 Task: In the sheet Budget Analysis ToolFont size of heading  18 Font style of dataoswald 'Font size of data '9 Alignment of headline & dataAlign center.   Fill color in heading, Red Font color of dataIn the sheet   Powerhouse Sales   book
Action: Mouse pressed left at (132, 698)
Screenshot: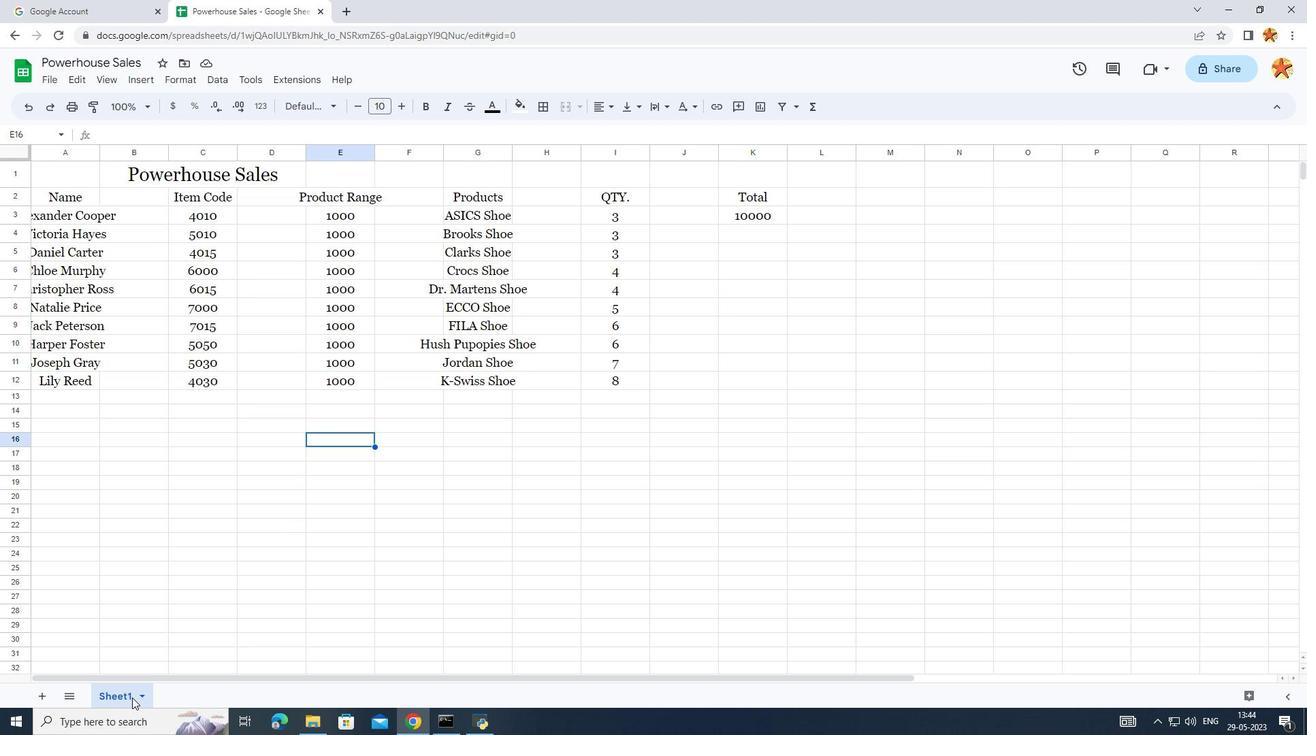 
Action: Mouse pressed left at (132, 698)
Screenshot: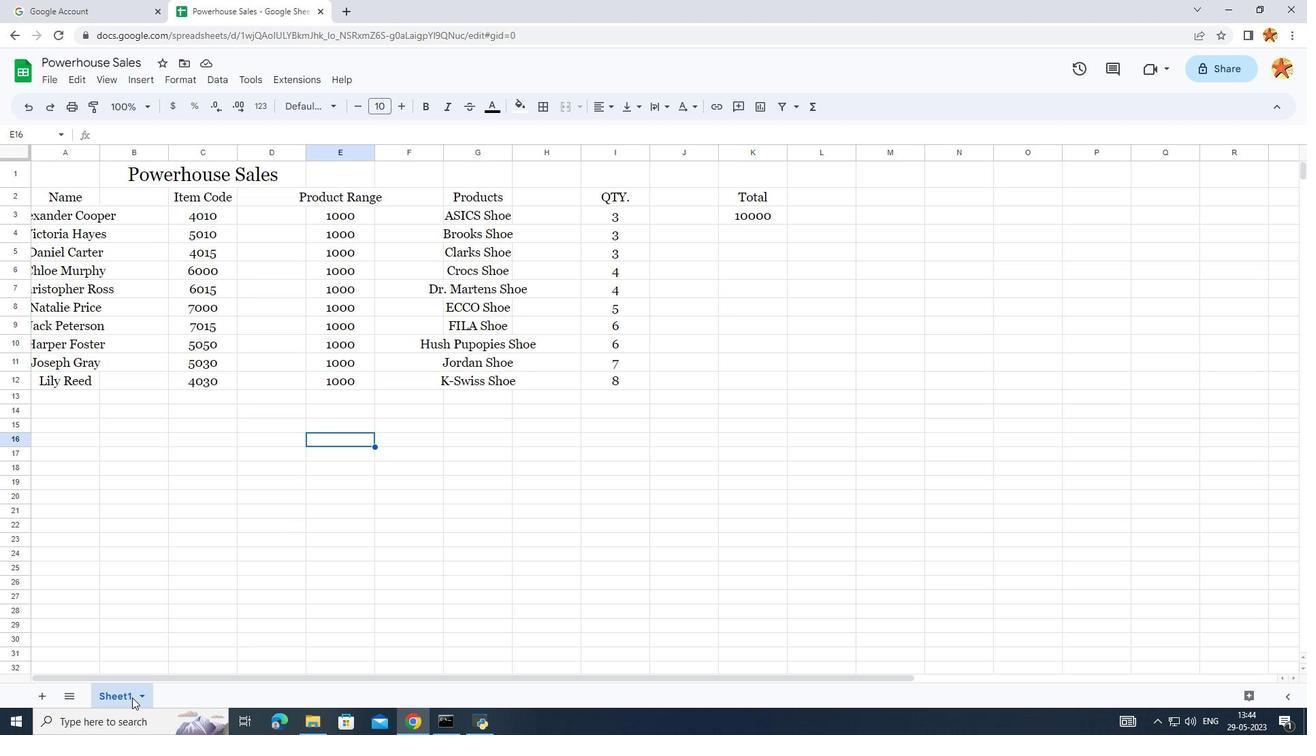 
Action: Mouse pressed left at (132, 698)
Screenshot: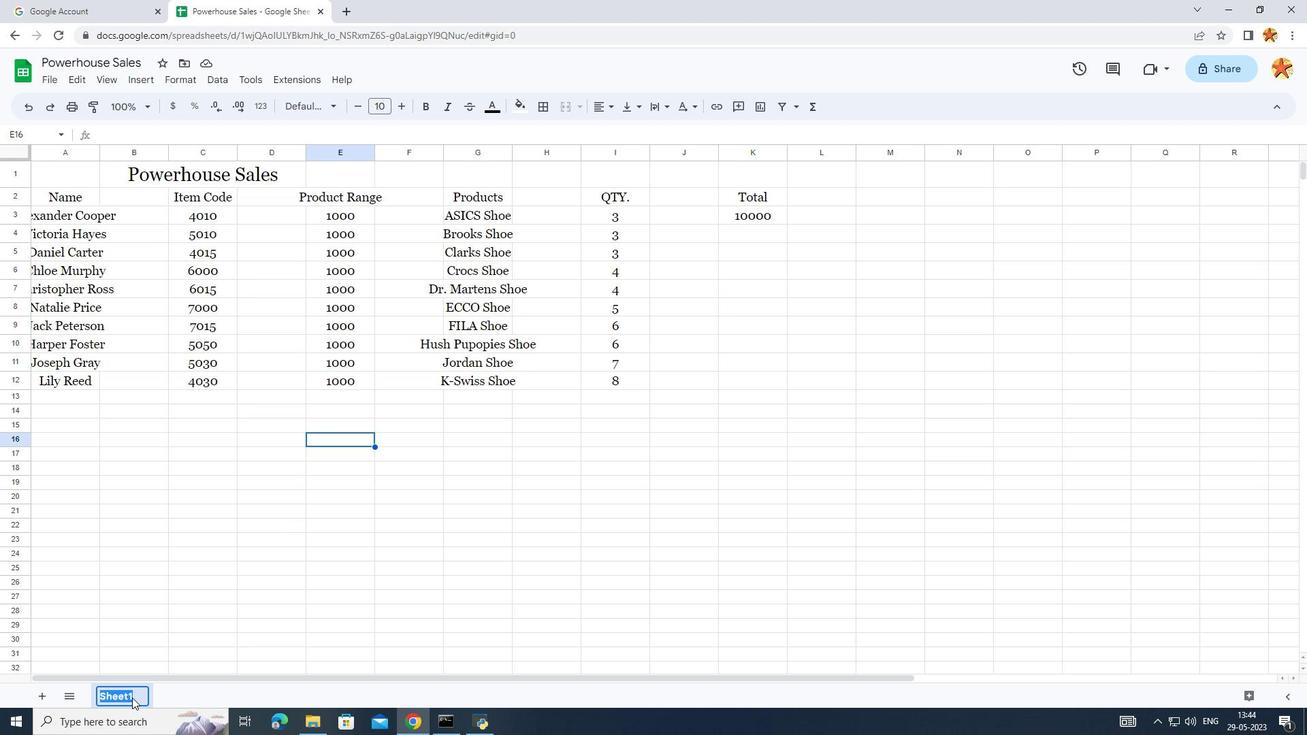 
Action: Mouse pressed left at (132, 698)
Screenshot: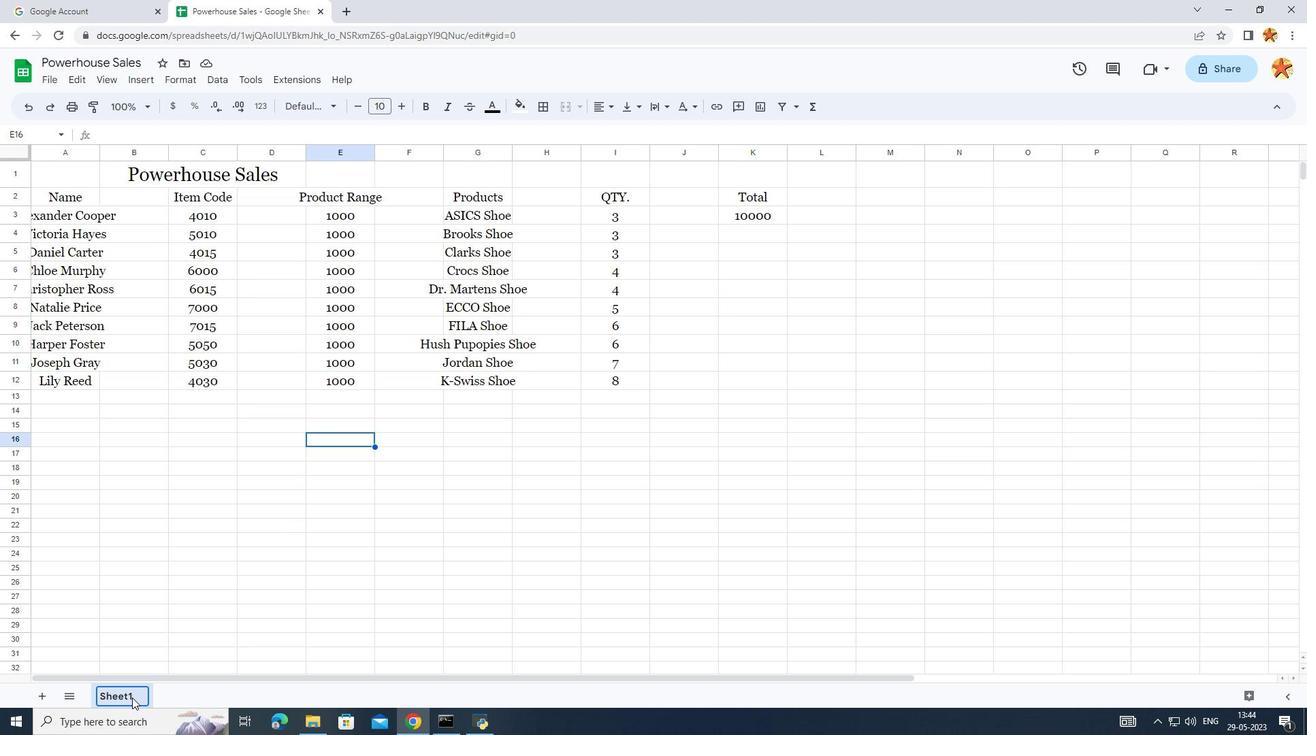 
Action: Mouse moved to (91, 696)
Screenshot: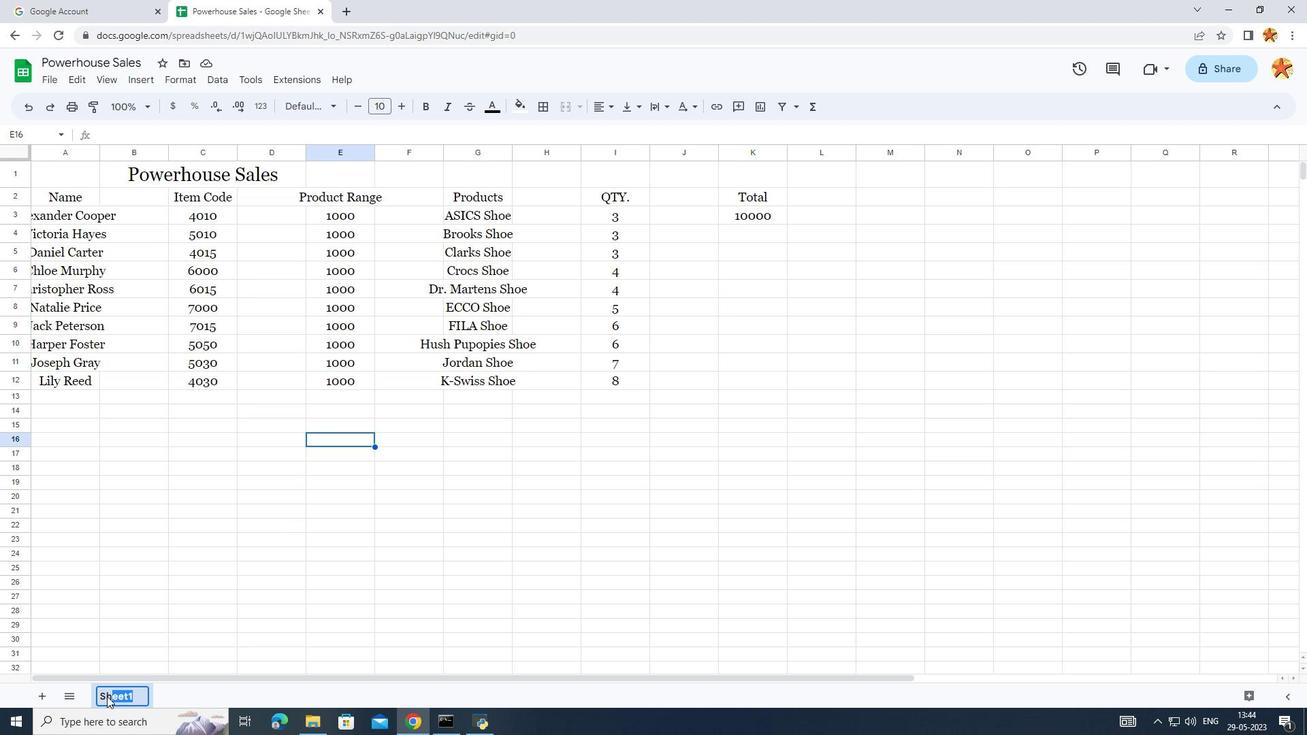 
Action: Key pressed <Key.caps_lock>B<Key.caps_lock>usiness<Key.space><Key.caps_lock>A<Key.caps_lock>naslu=<Key.backspace><Key.backspace><Key.backspace><Key.backspace>lysis<Key.space><Key.caps_lock>T<Key.caps_lock>ool
Screenshot: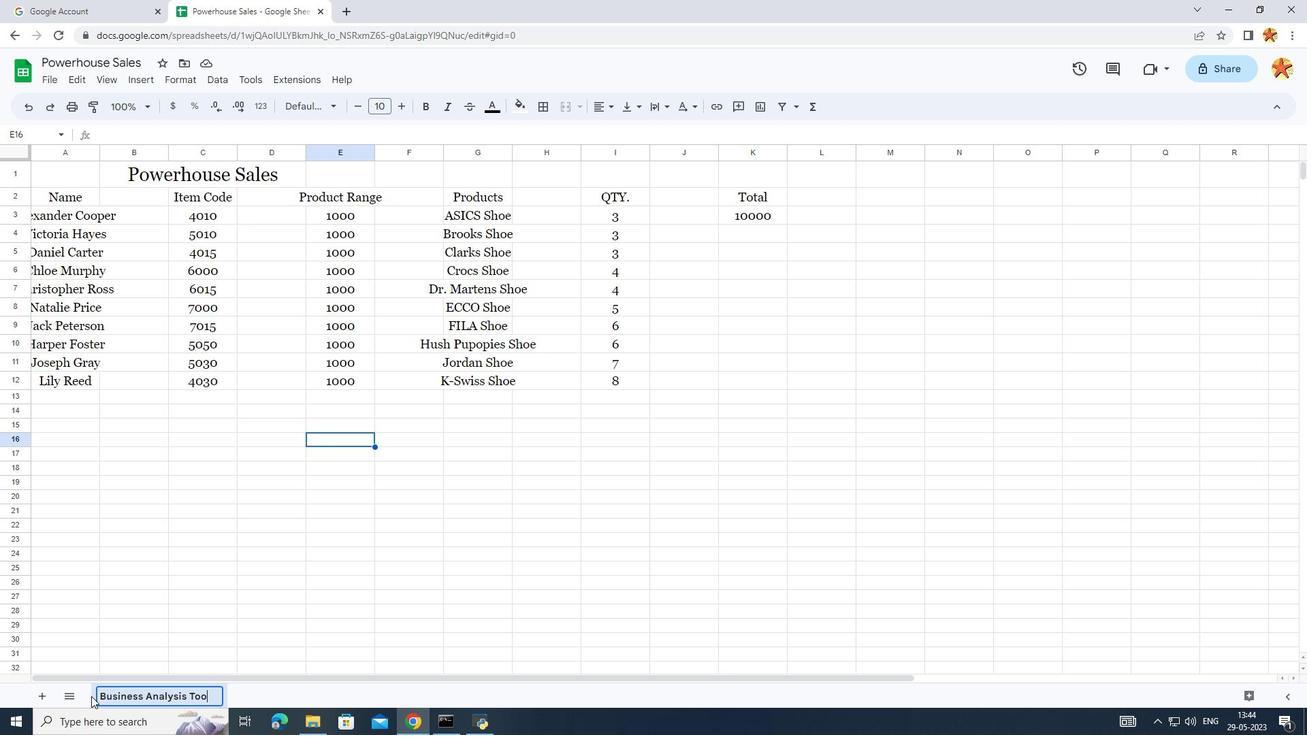 
Action: Mouse moved to (571, 735)
Screenshot: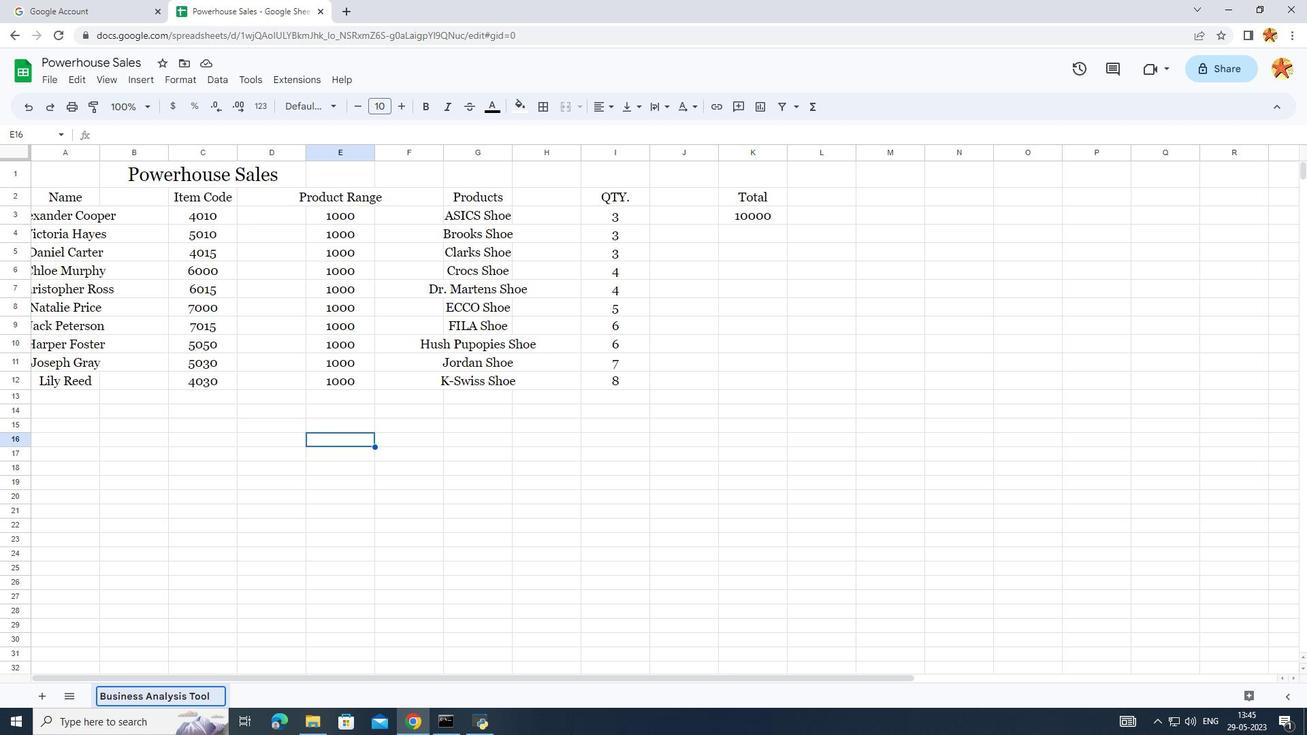 
Action: Mouse pressed left at (571, 735)
Screenshot: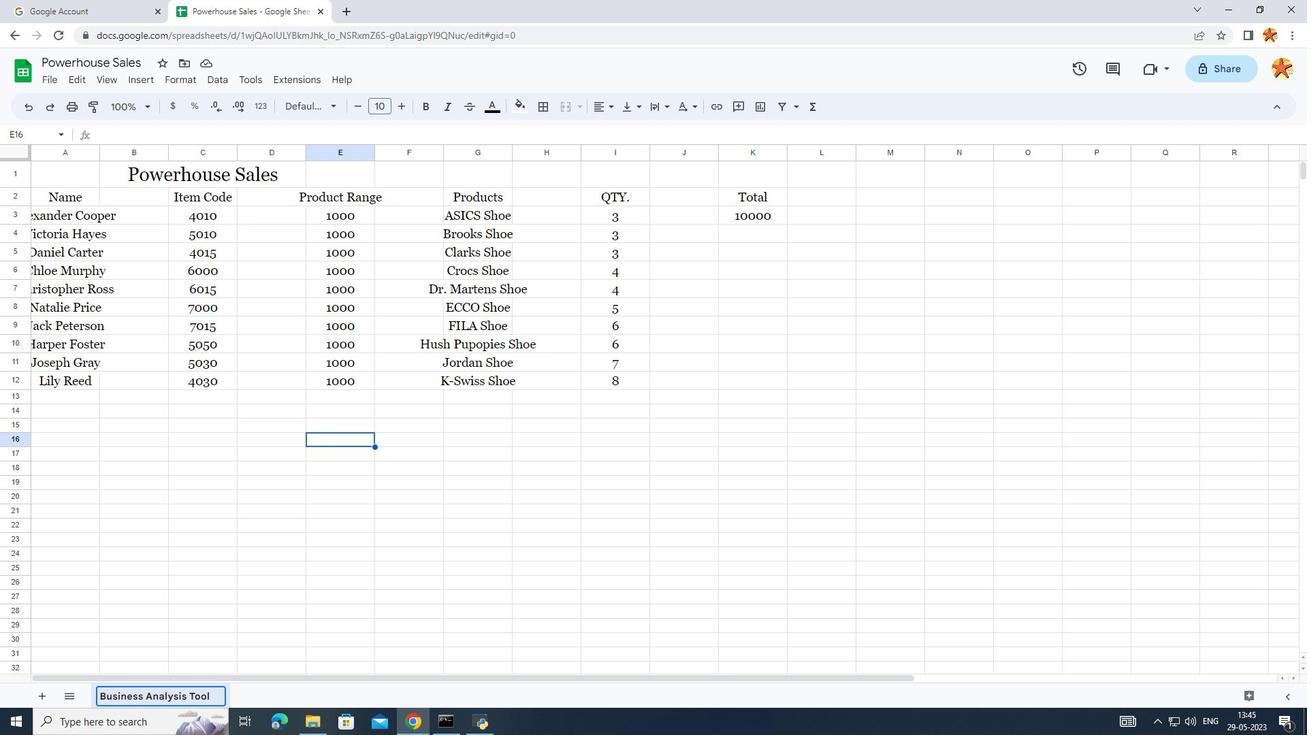 
Action: Mouse moved to (56, 195)
Screenshot: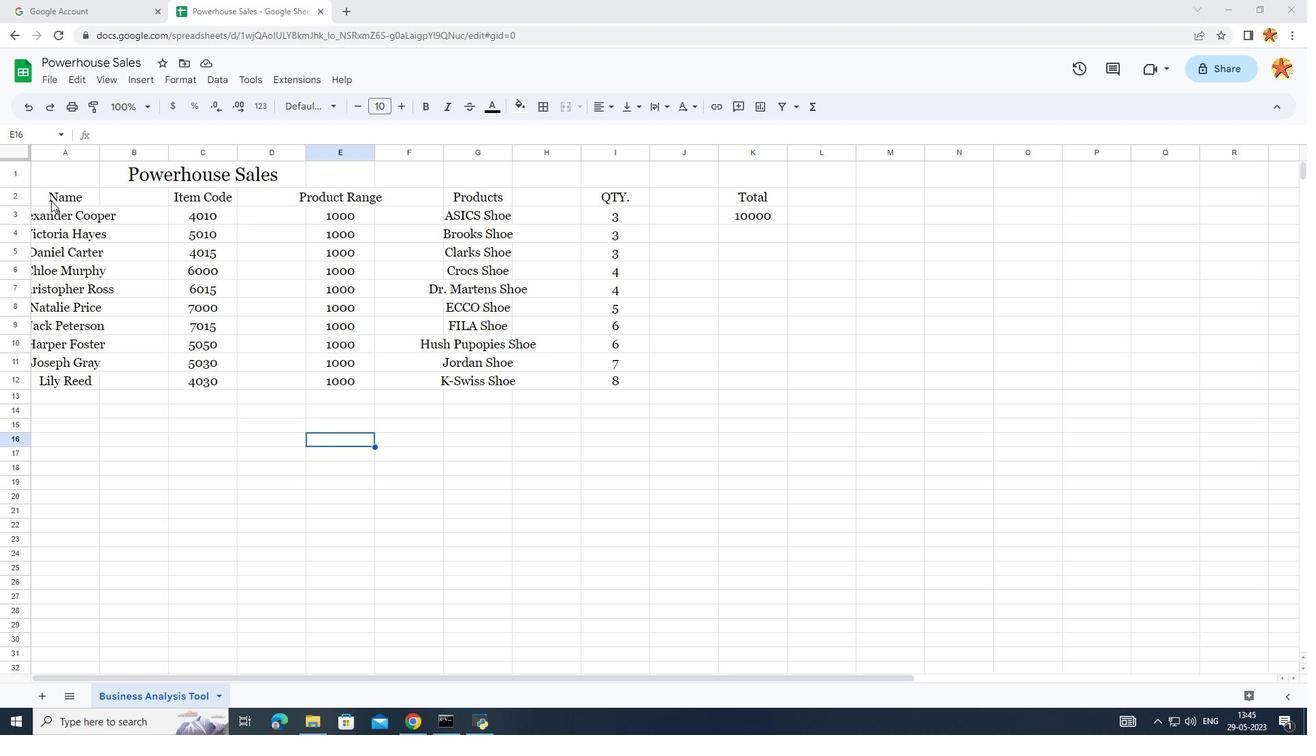 
Action: Mouse pressed left at (56, 195)
Screenshot: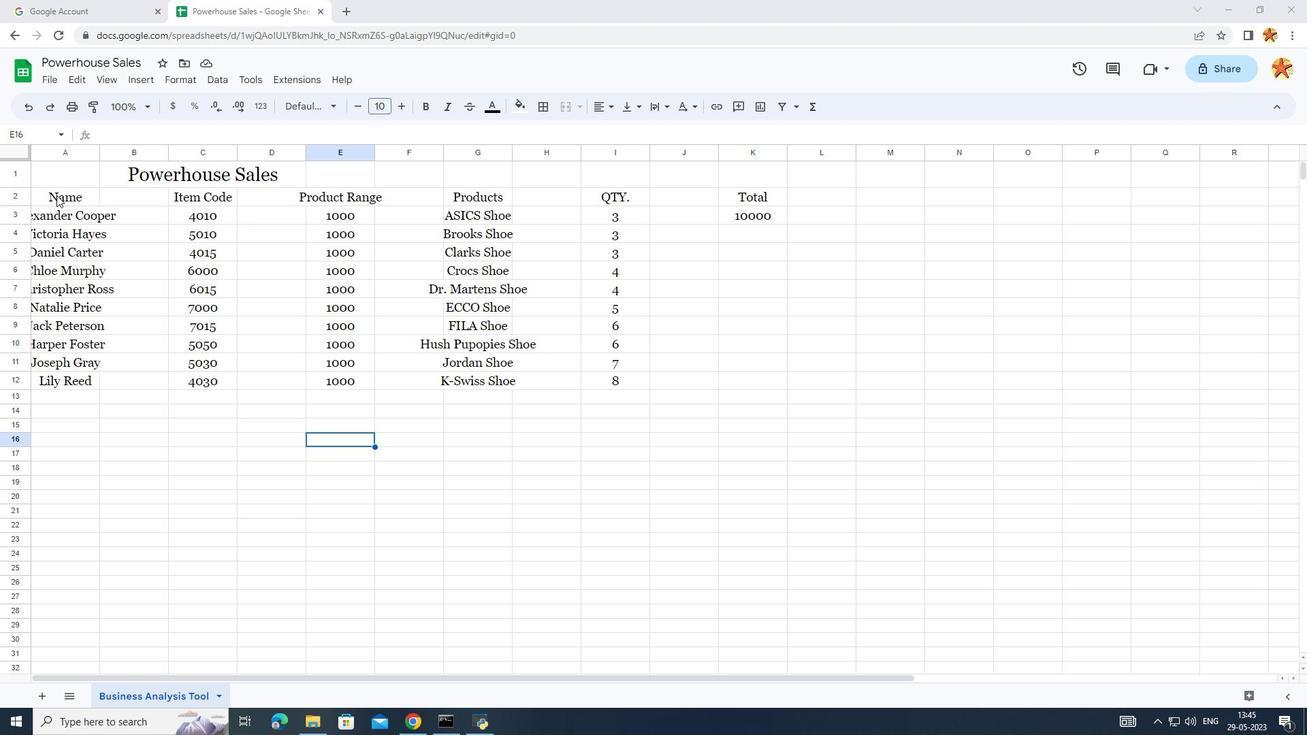 
Action: Mouse moved to (330, 110)
Screenshot: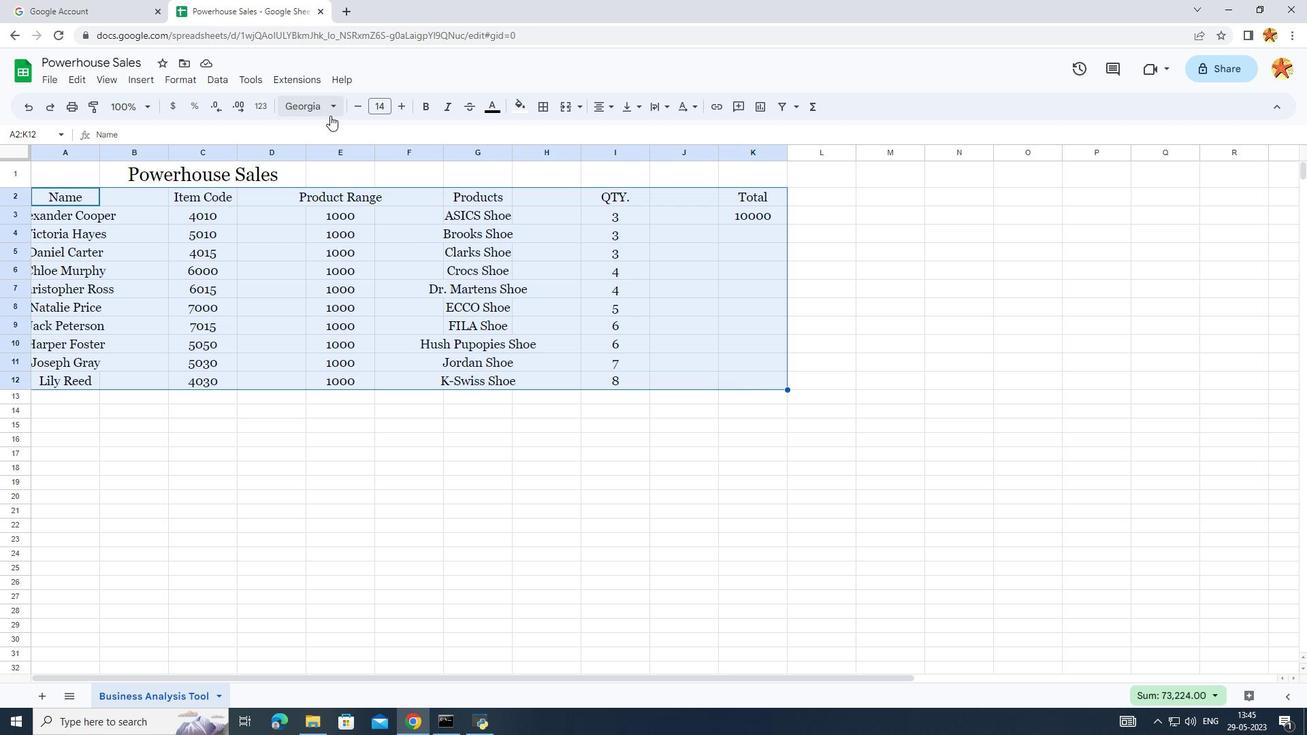 
Action: Mouse pressed left at (330, 110)
Screenshot: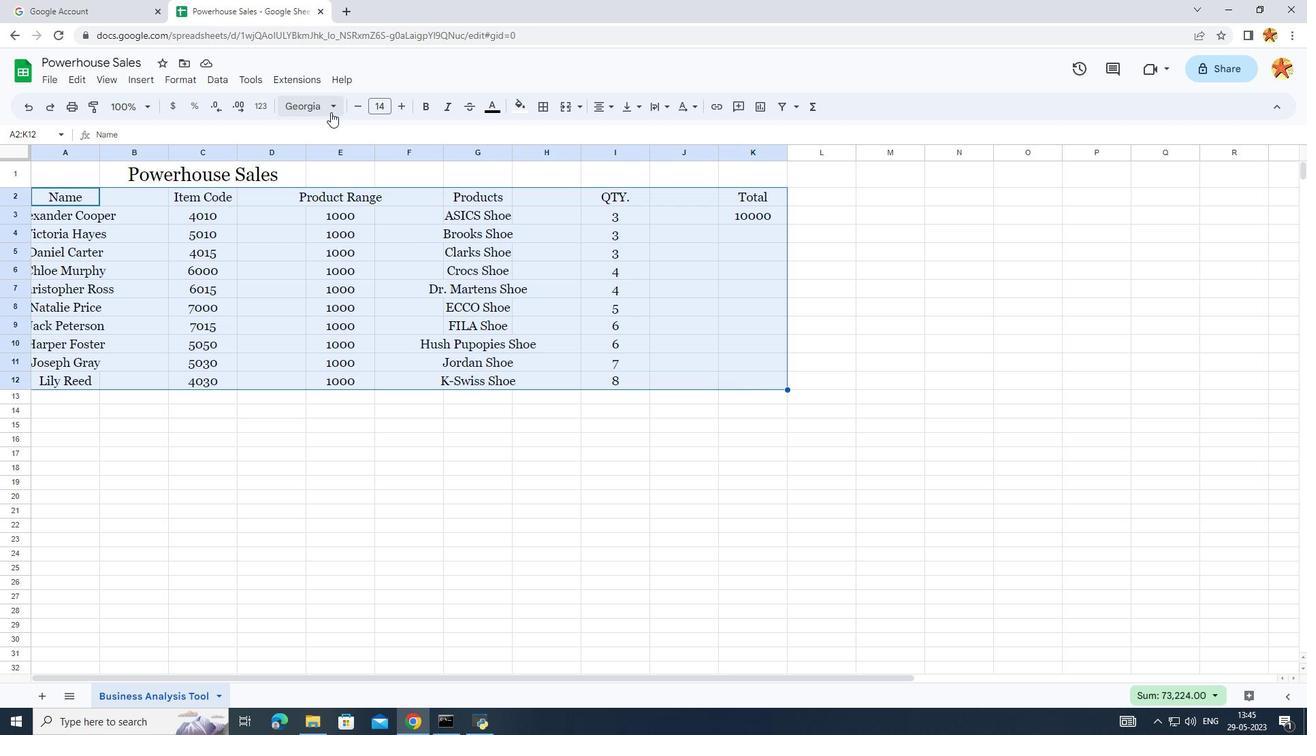
Action: Mouse moved to (316, 566)
Screenshot: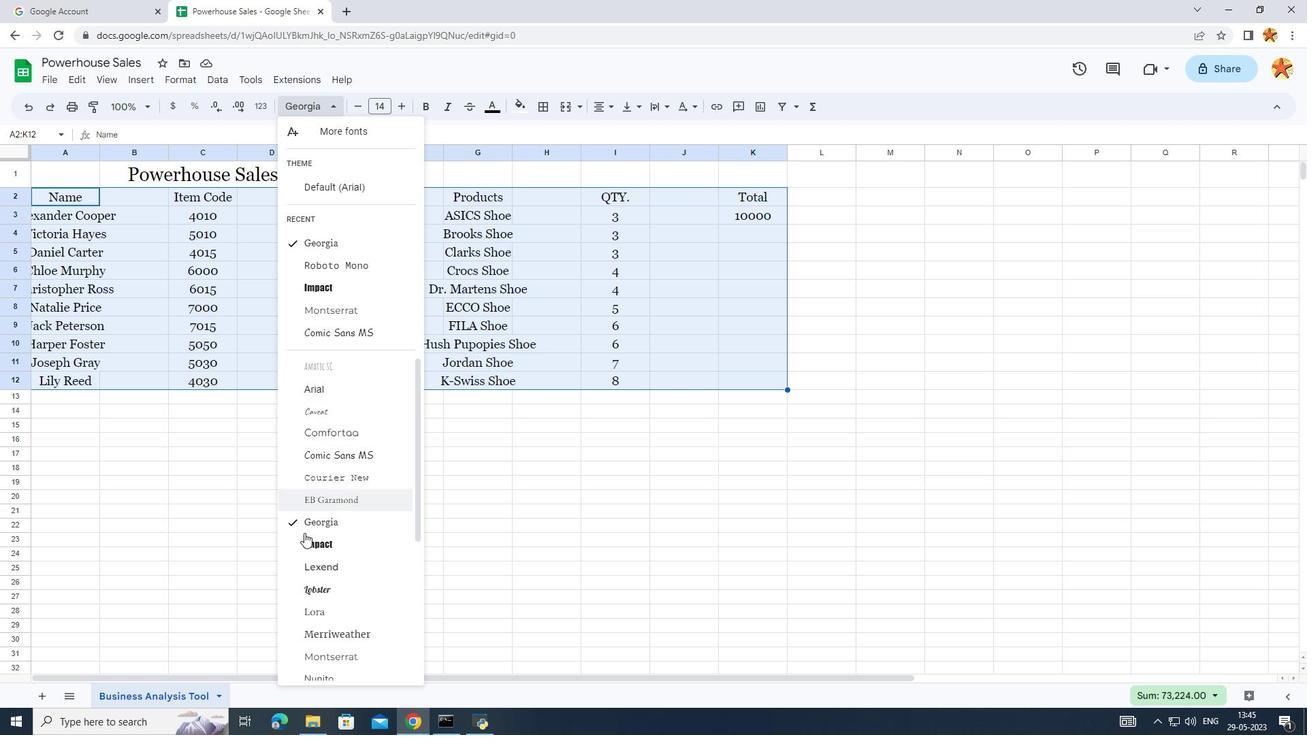 
Action: Mouse scrolled (316, 566) with delta (0, 0)
Screenshot: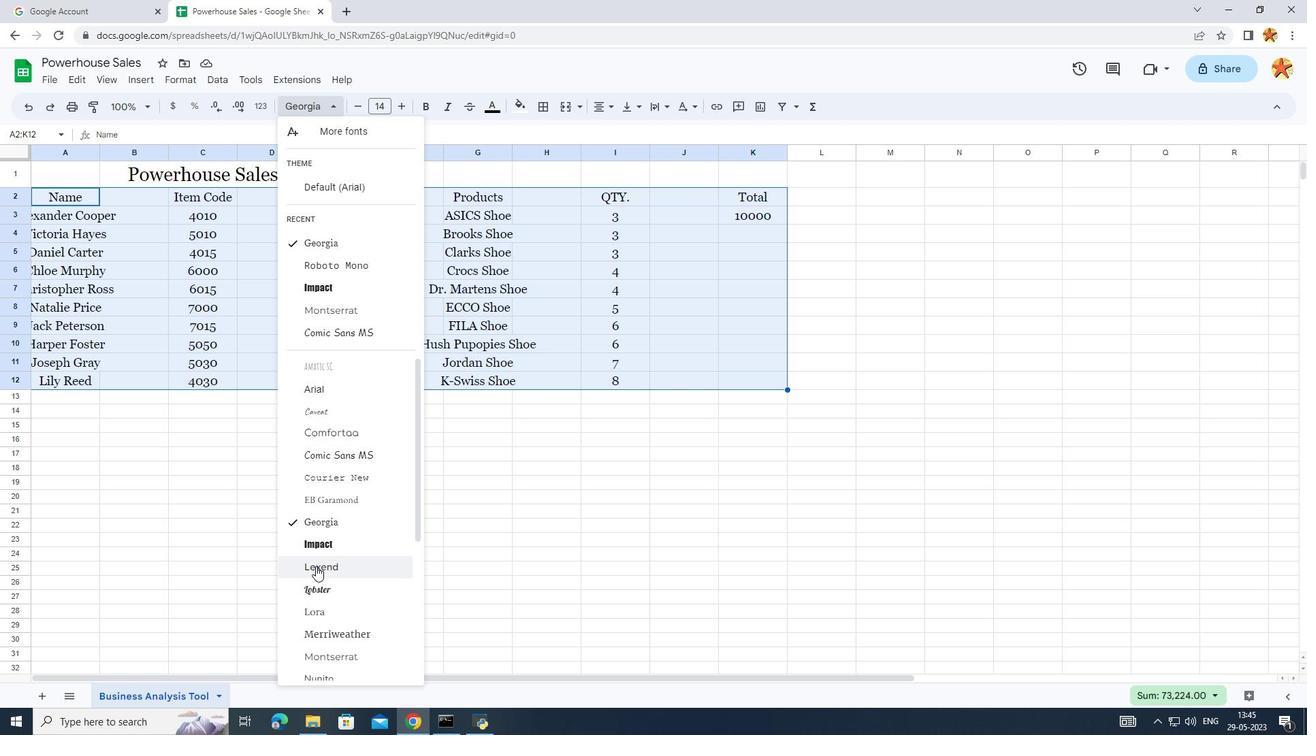 
Action: Mouse scrolled (316, 566) with delta (0, 0)
Screenshot: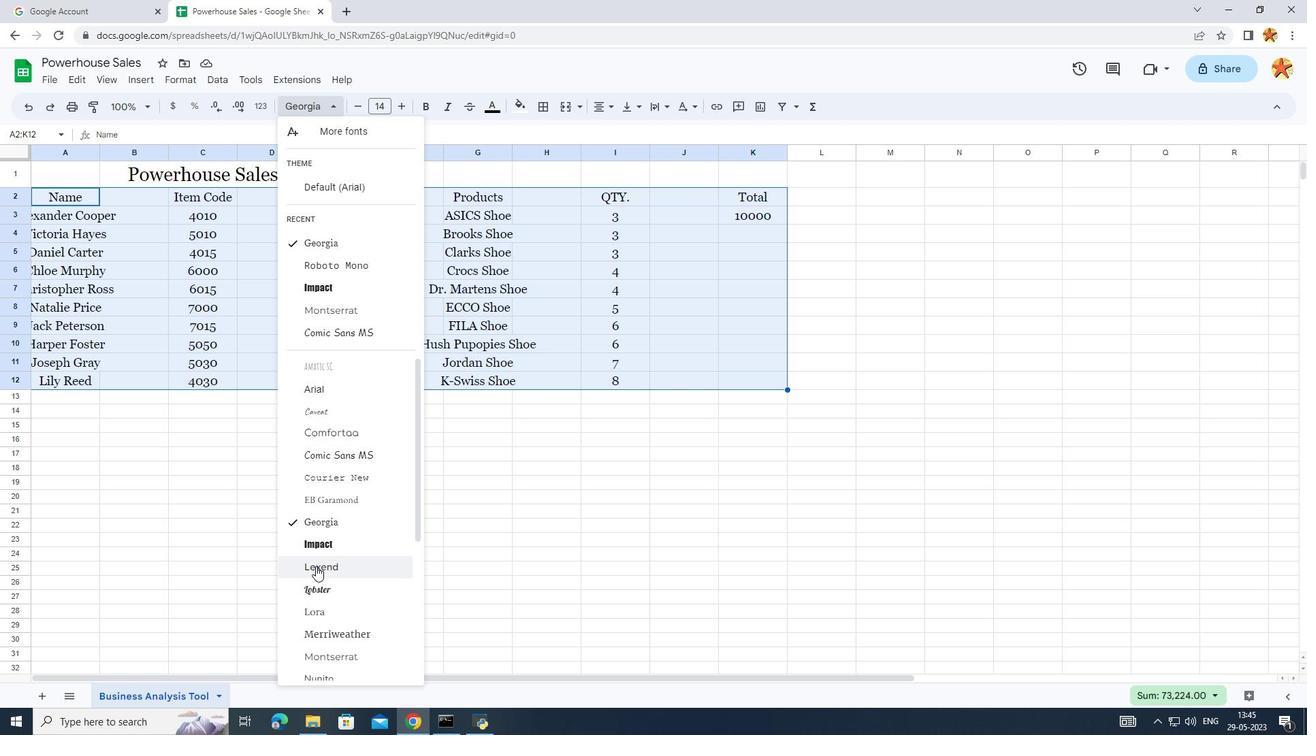 
Action: Mouse scrolled (316, 566) with delta (0, 0)
Screenshot: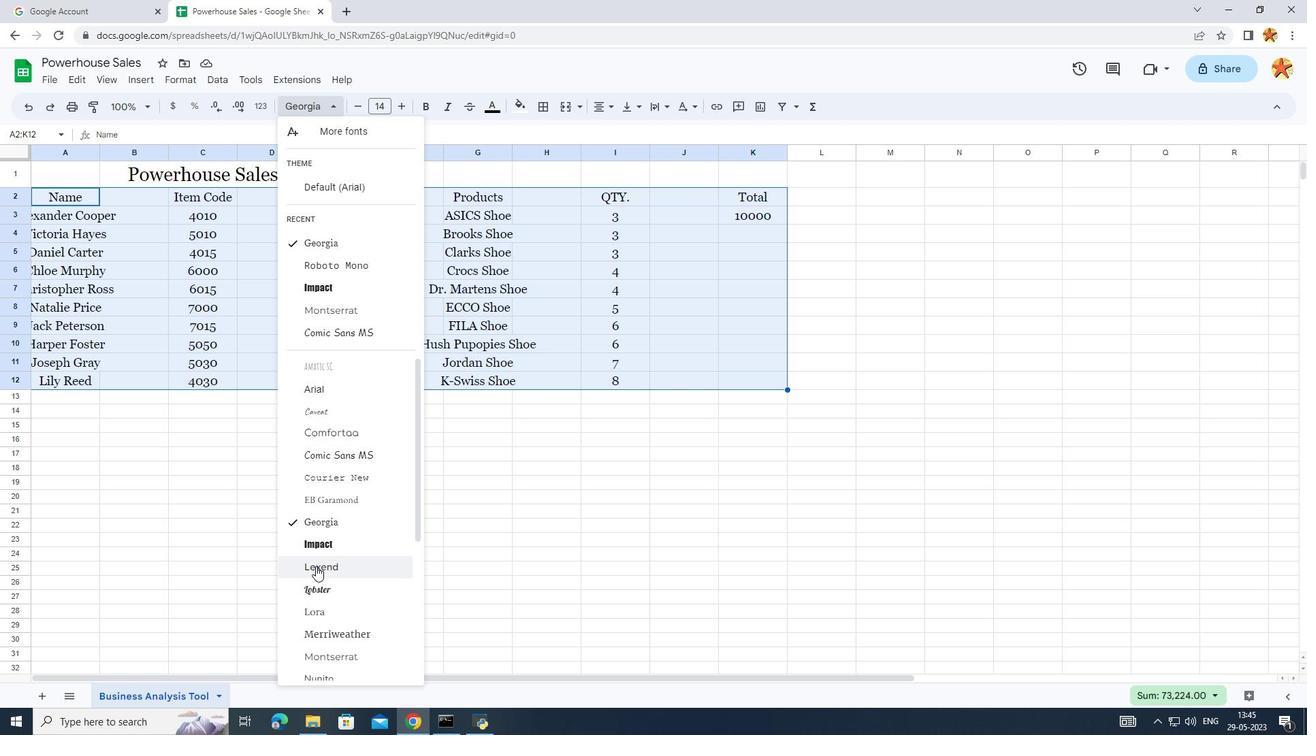 
Action: Mouse scrolled (316, 566) with delta (0, 0)
Screenshot: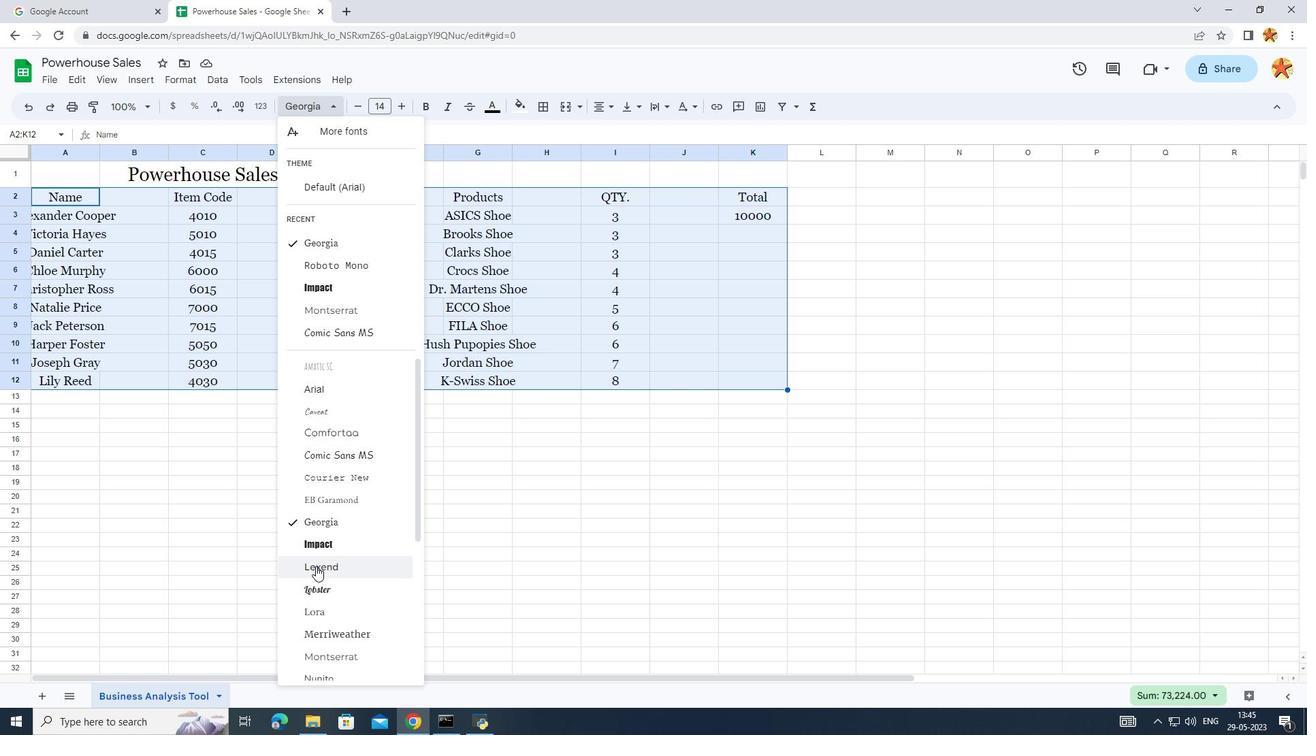 
Action: Mouse scrolled (316, 566) with delta (0, 0)
Screenshot: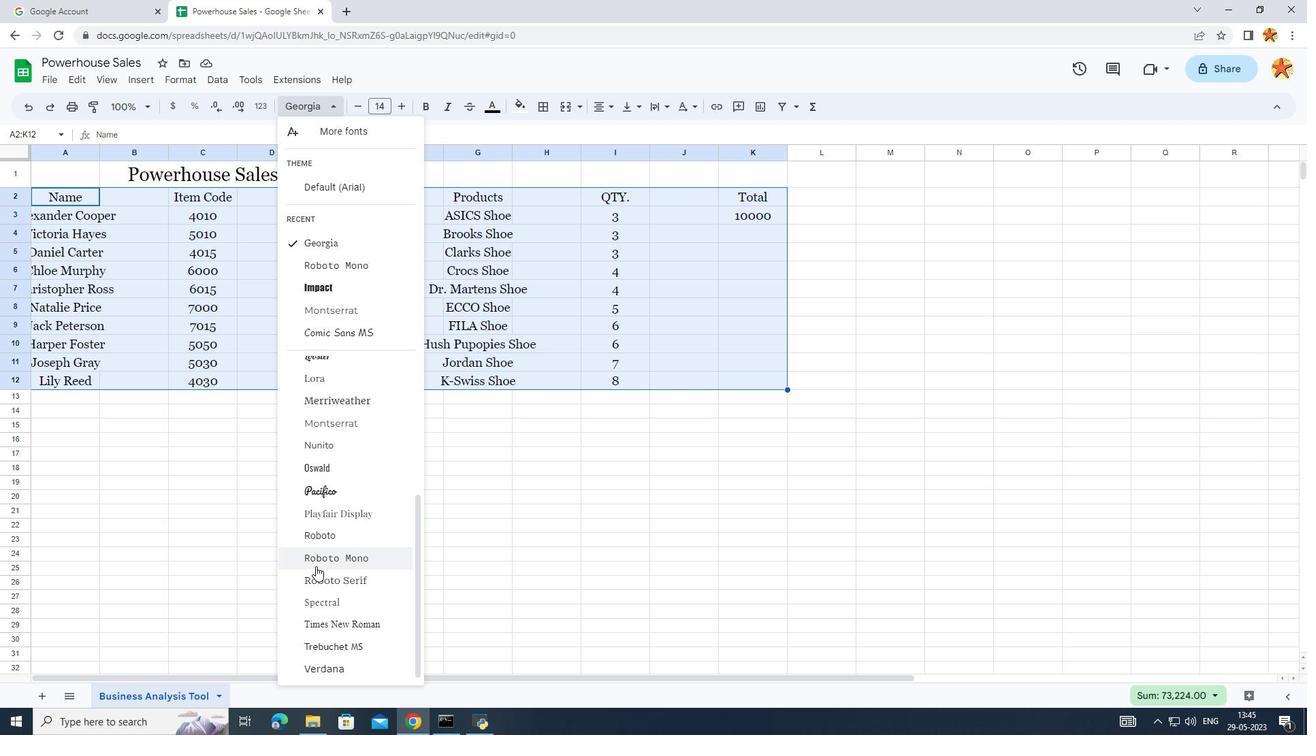 
Action: Mouse scrolled (316, 566) with delta (0, 0)
Screenshot: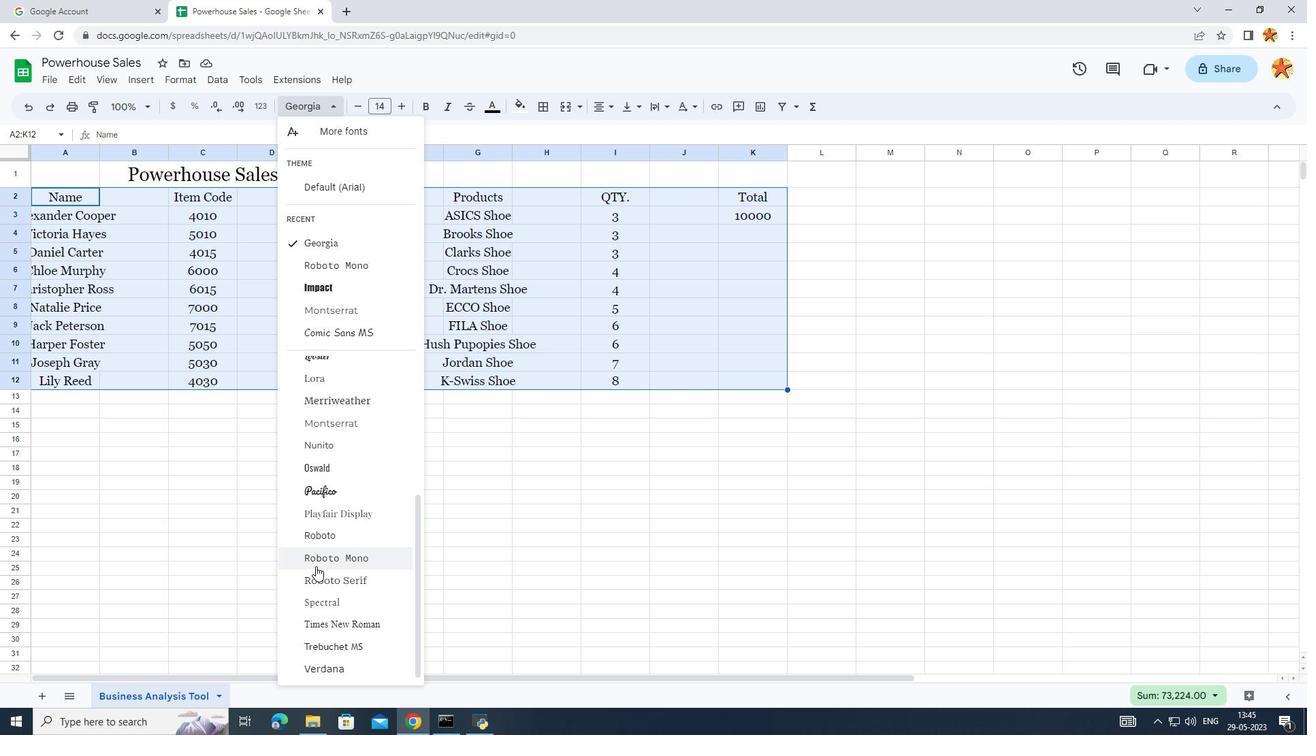 
Action: Mouse scrolled (316, 566) with delta (0, 0)
Screenshot: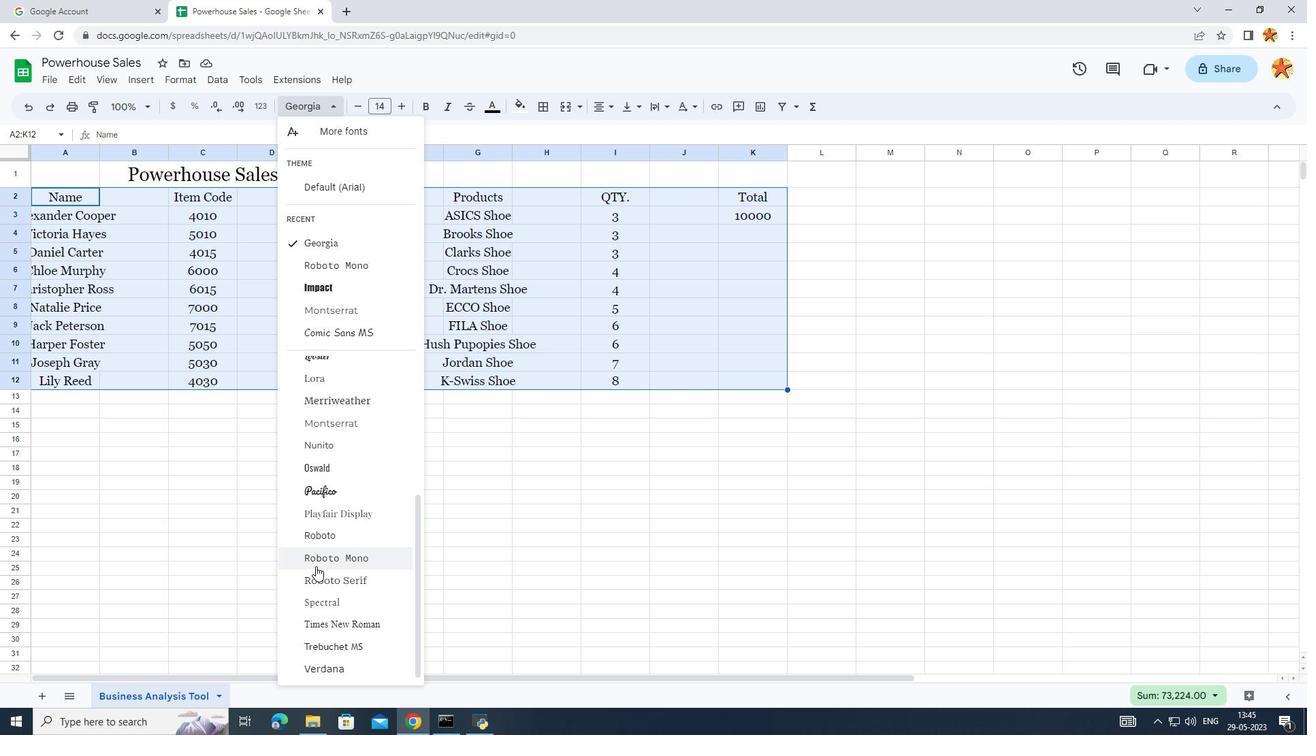 
Action: Mouse scrolled (316, 567) with delta (0, 0)
Screenshot: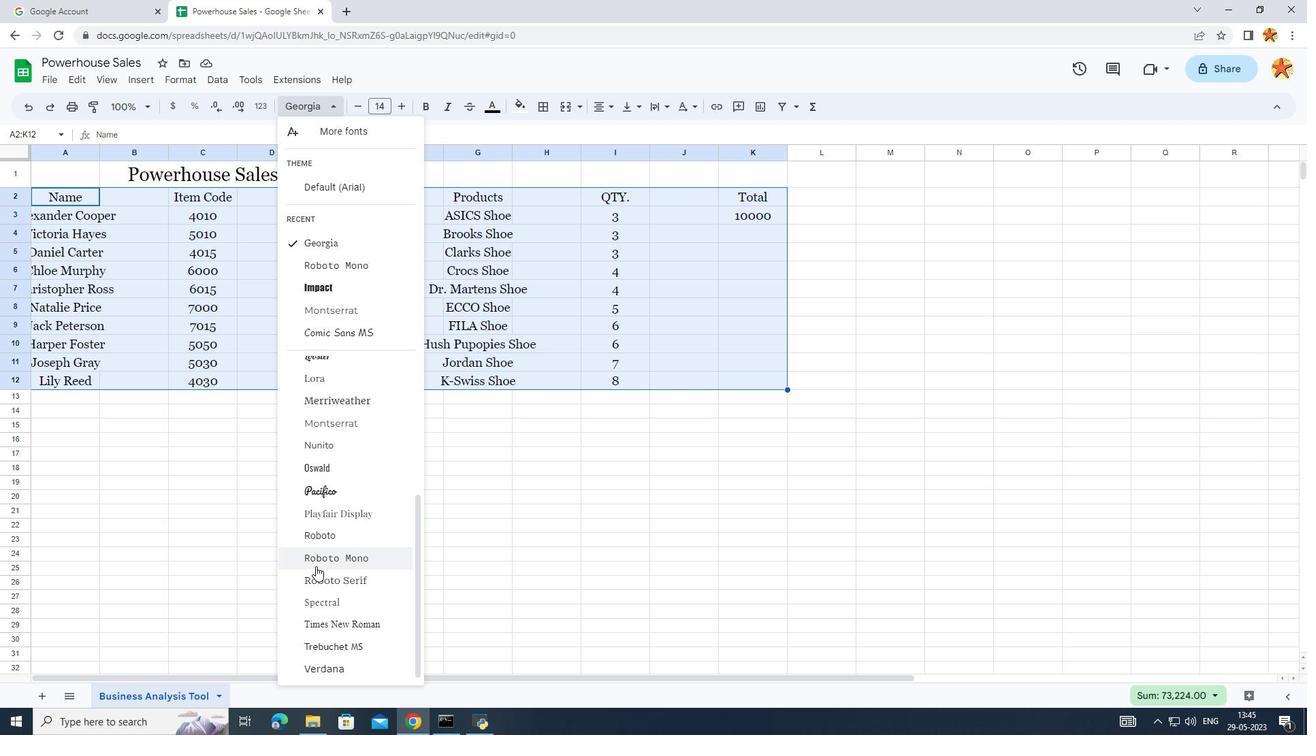 
Action: Mouse scrolled (316, 567) with delta (0, 0)
Screenshot: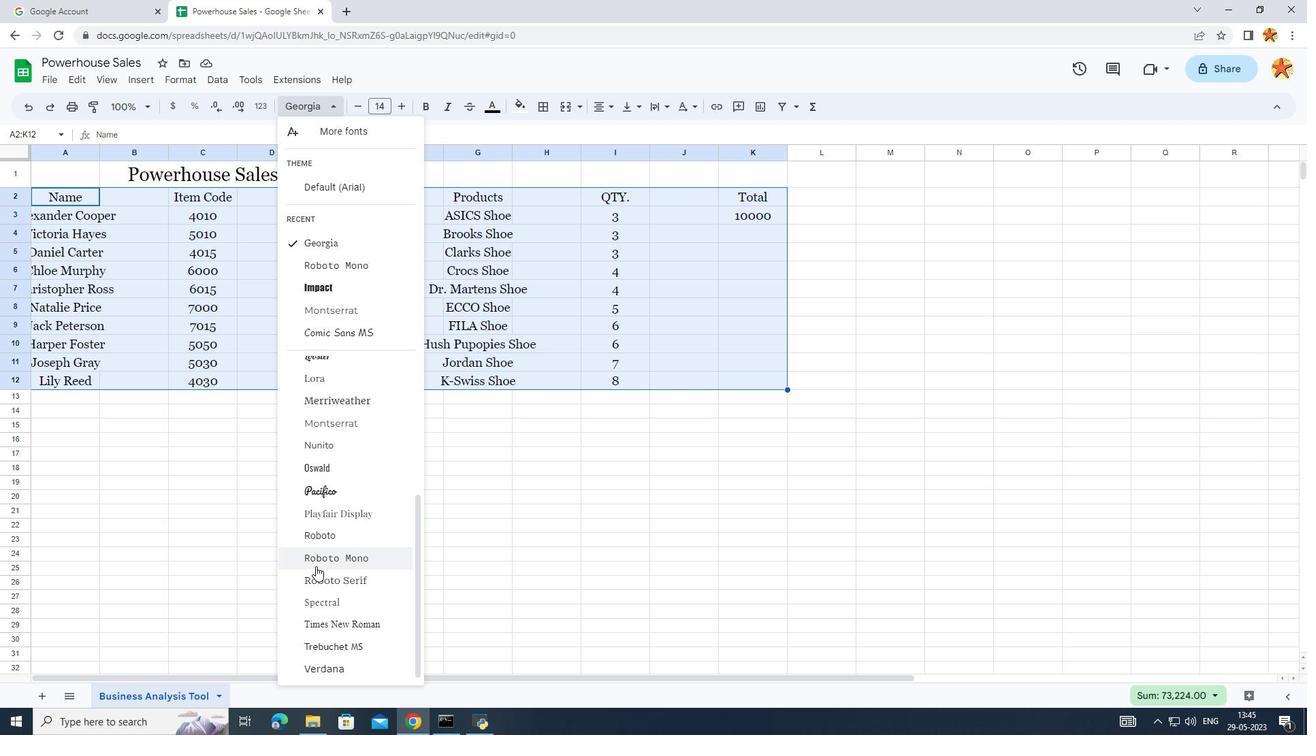 
Action: Mouse scrolled (316, 567) with delta (0, 0)
Screenshot: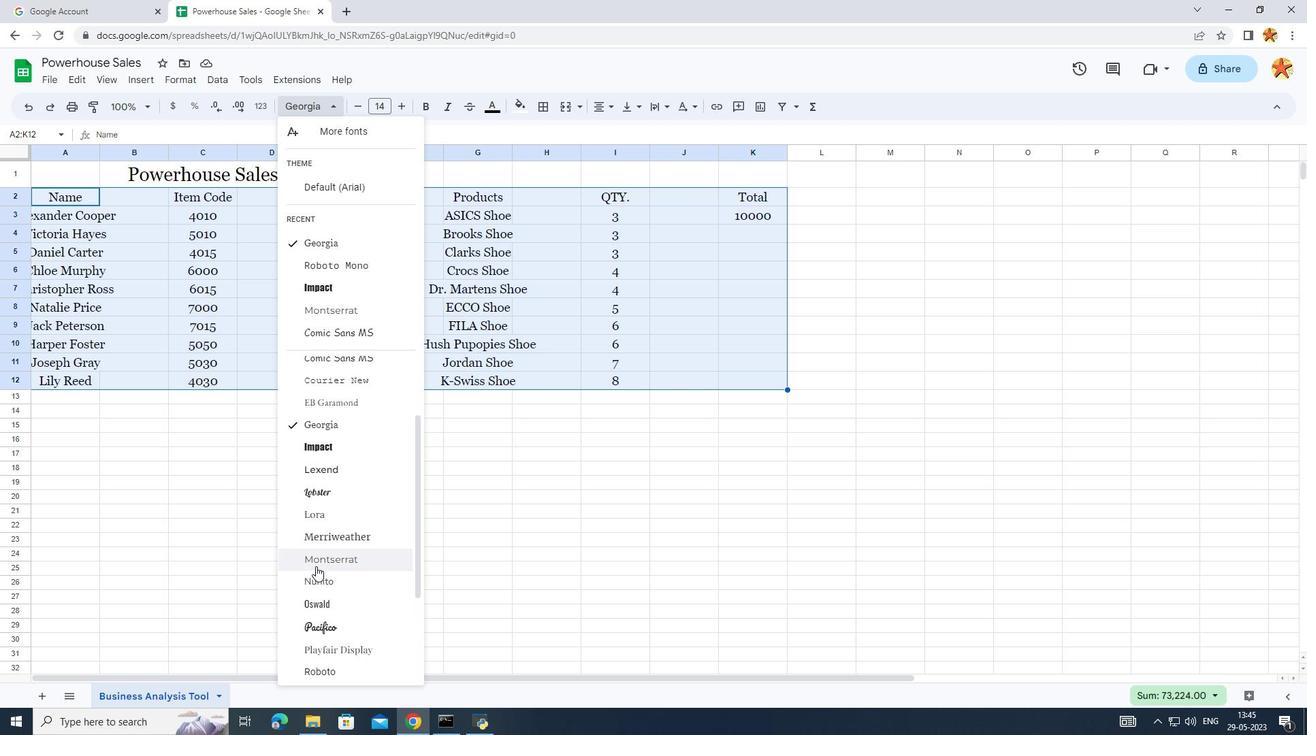 
Action: Mouse scrolled (316, 567) with delta (0, 0)
Screenshot: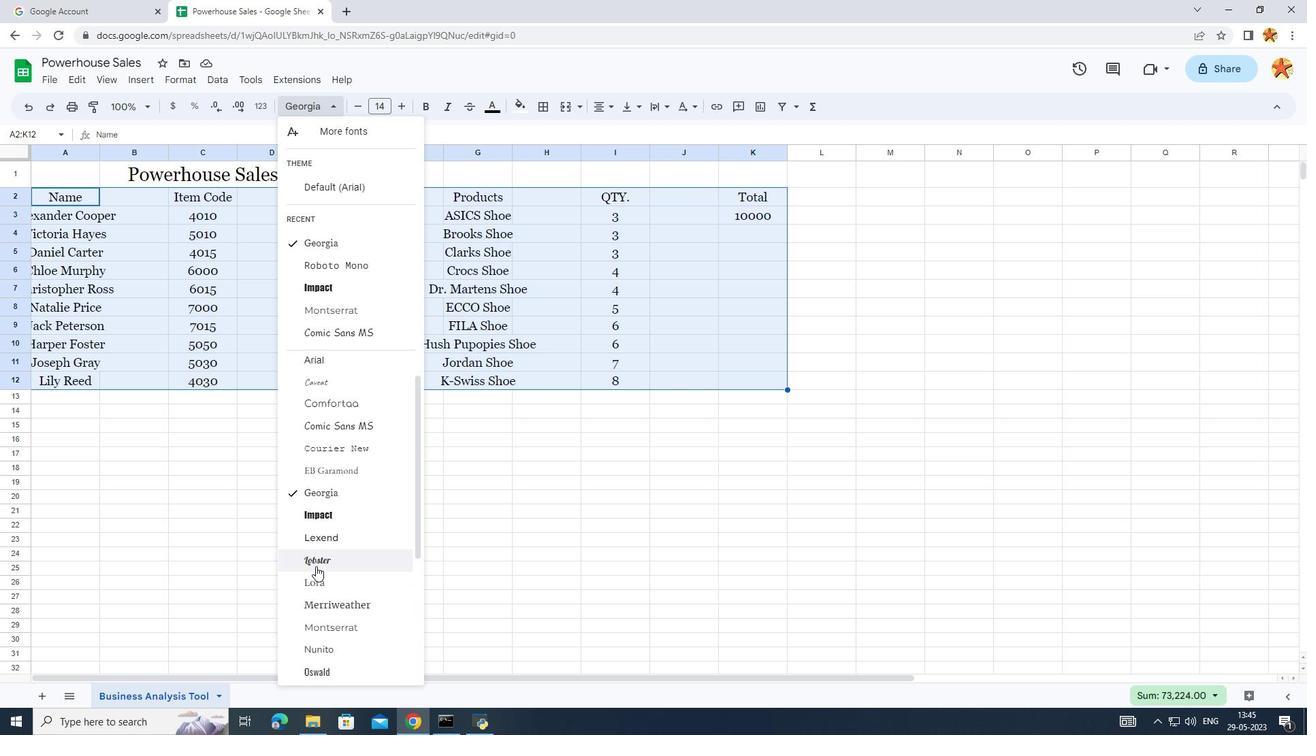 
Action: Mouse scrolled (316, 567) with delta (0, 0)
Screenshot: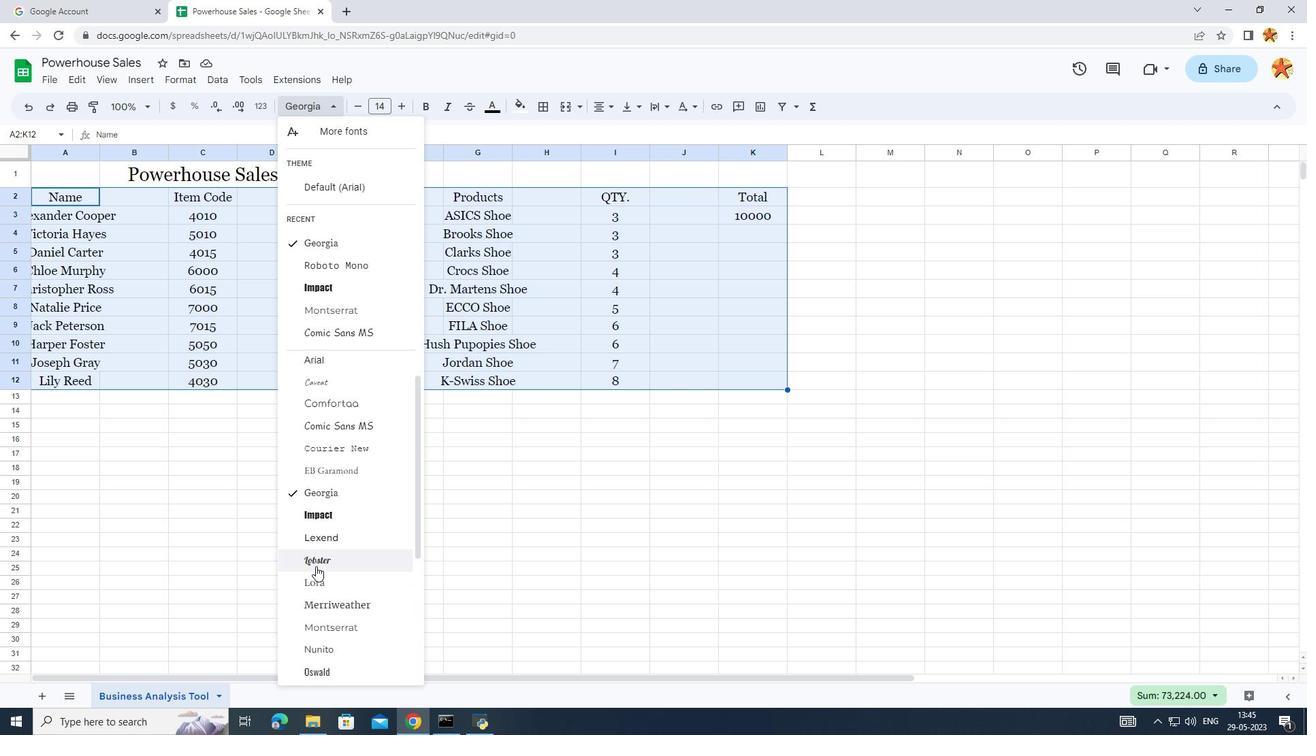 
Action: Mouse scrolled (316, 567) with delta (0, 0)
Screenshot: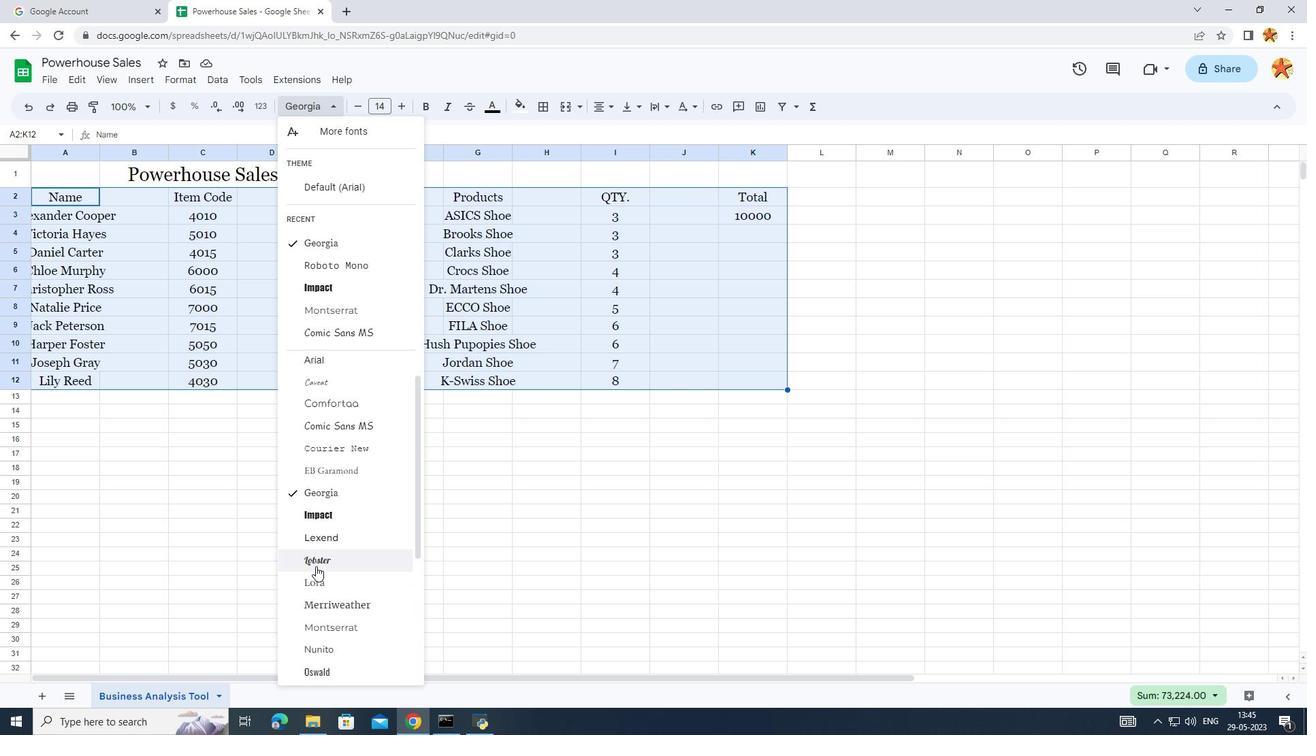 
Action: Mouse moved to (316, 333)
Screenshot: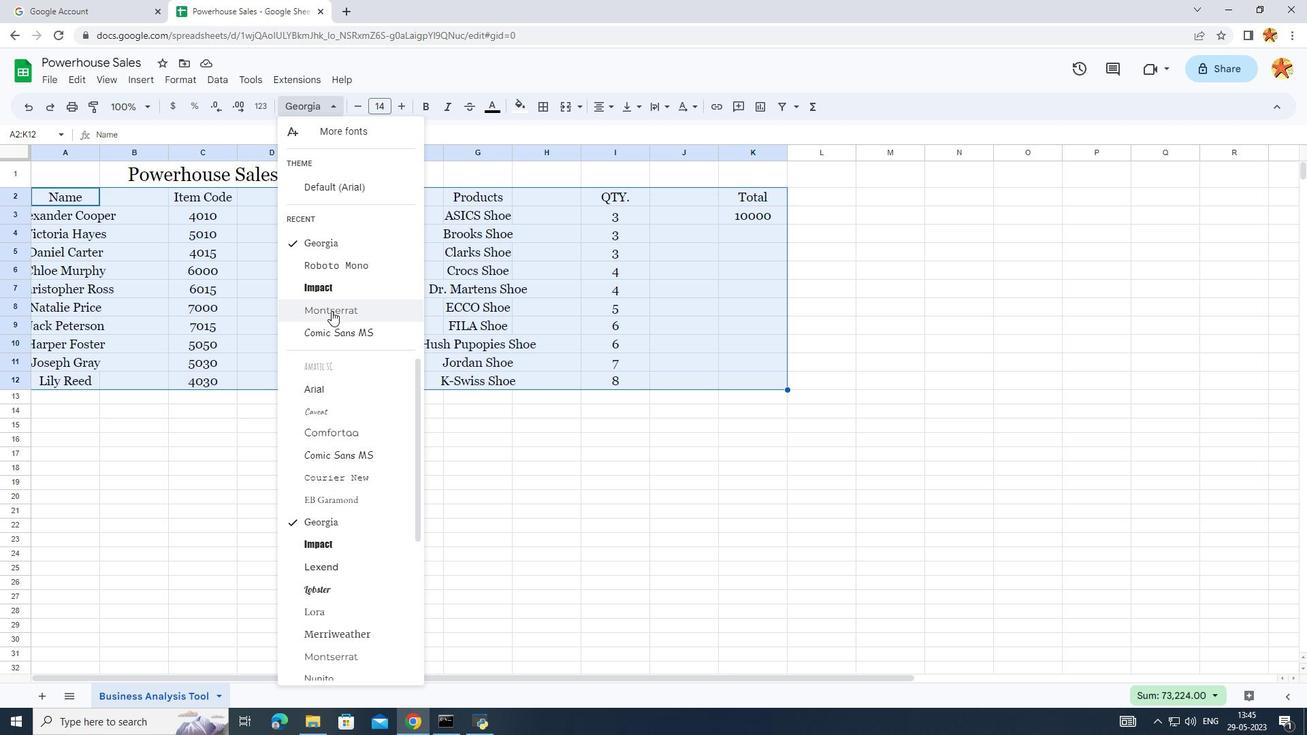 
Action: Mouse scrolled (316, 333) with delta (0, 0)
Screenshot: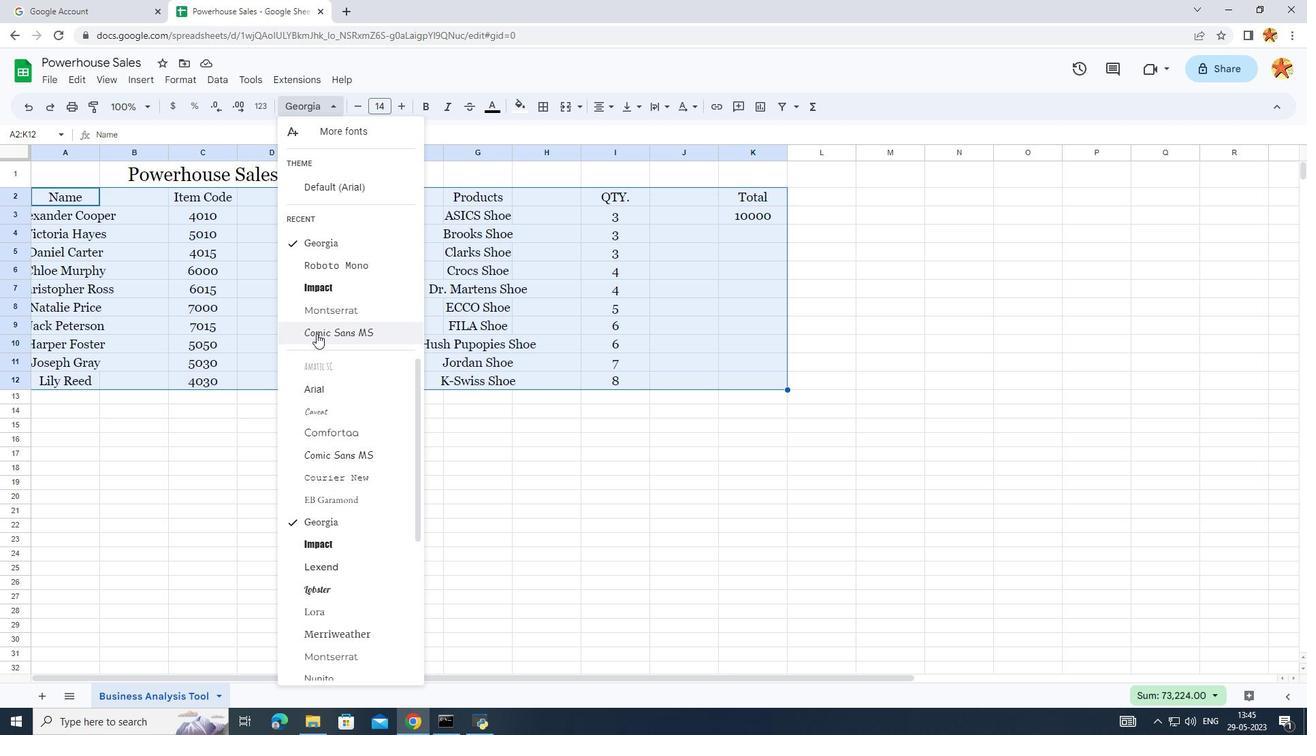 
Action: Mouse scrolled (316, 333) with delta (0, 0)
Screenshot: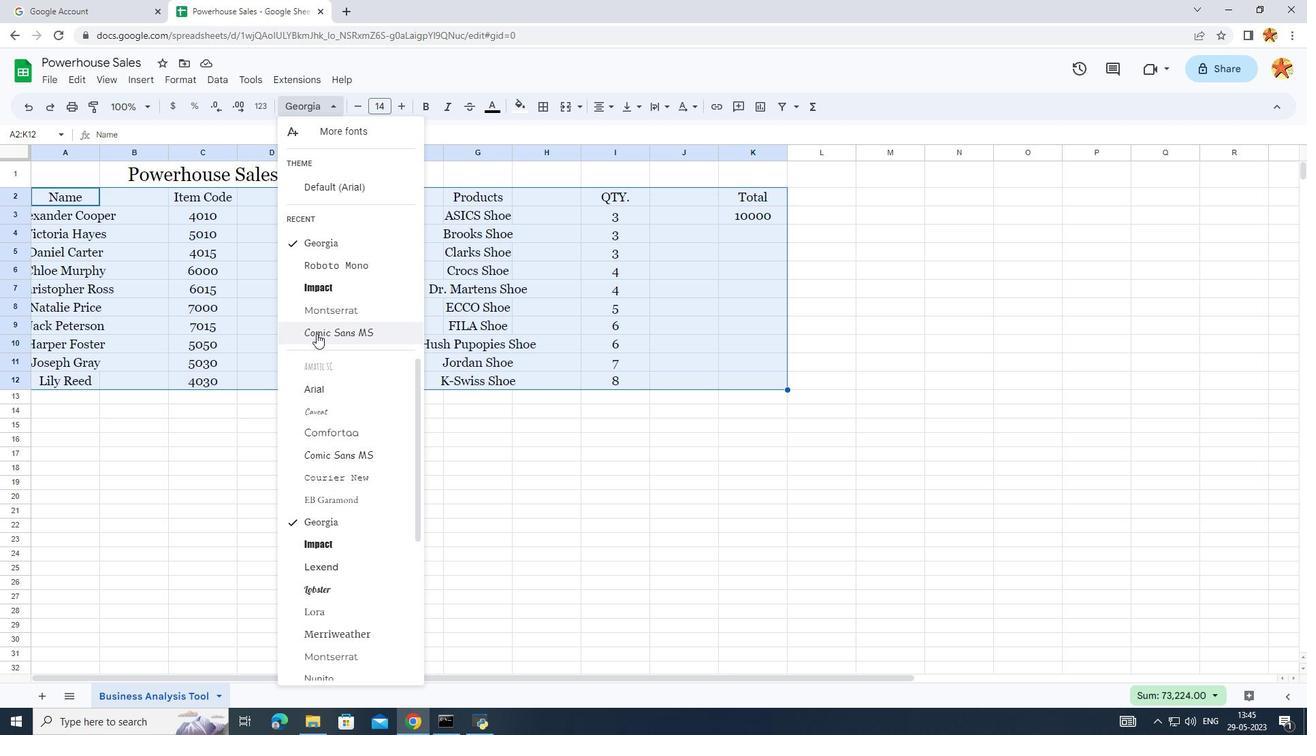 
Action: Mouse scrolled (316, 333) with delta (0, 0)
Screenshot: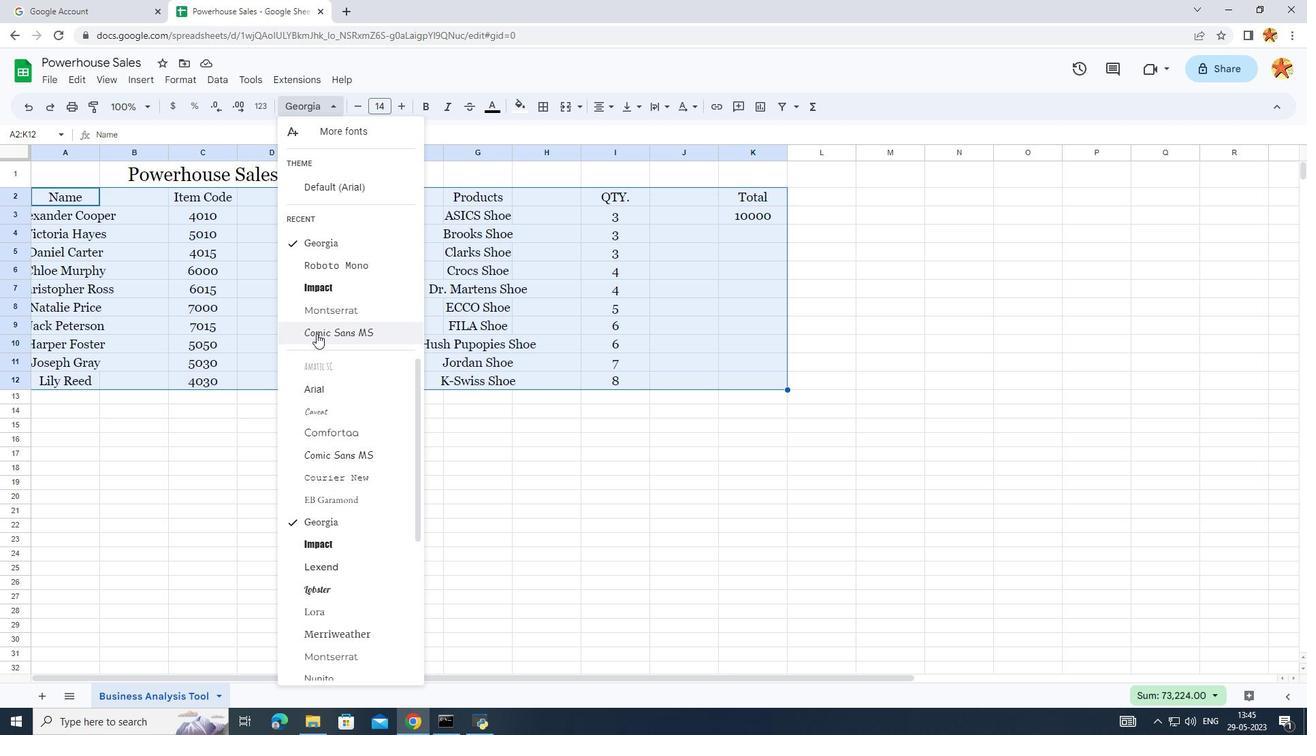 
Action: Mouse moved to (332, 551)
Screenshot: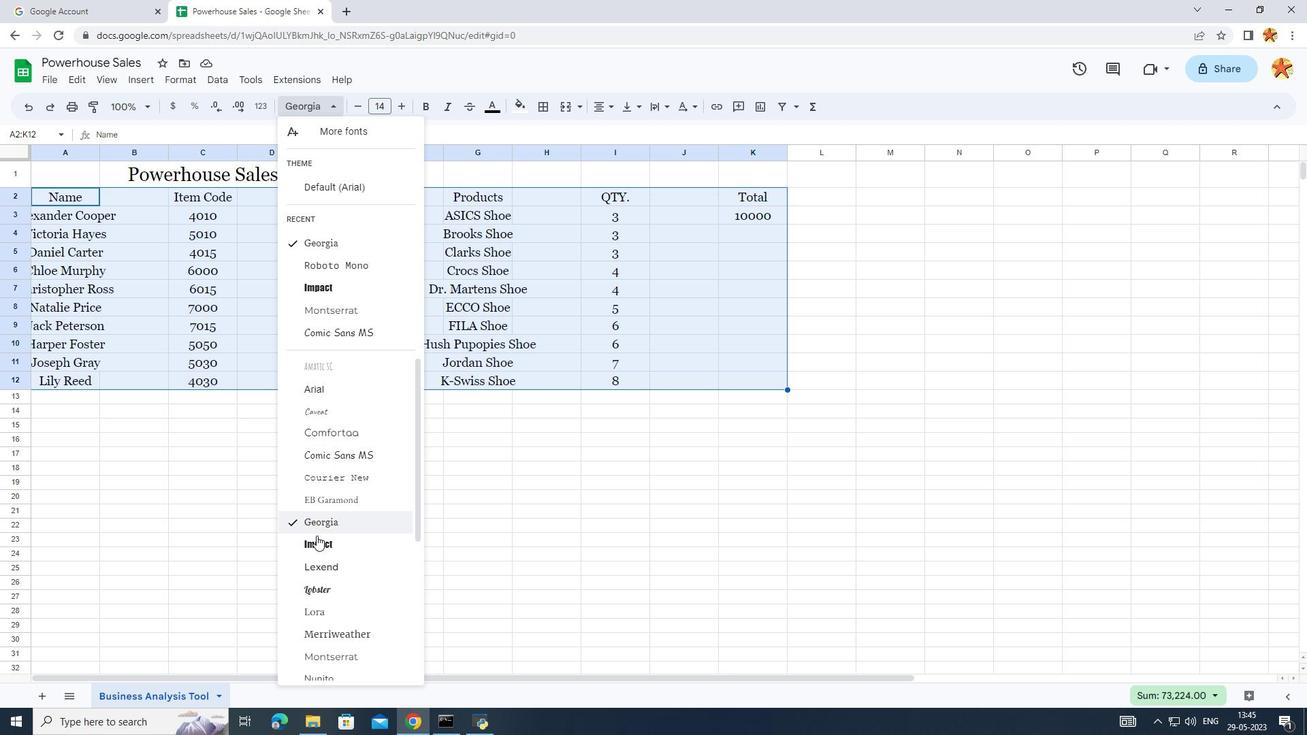 
Action: Mouse scrolled (332, 551) with delta (0, 0)
Screenshot: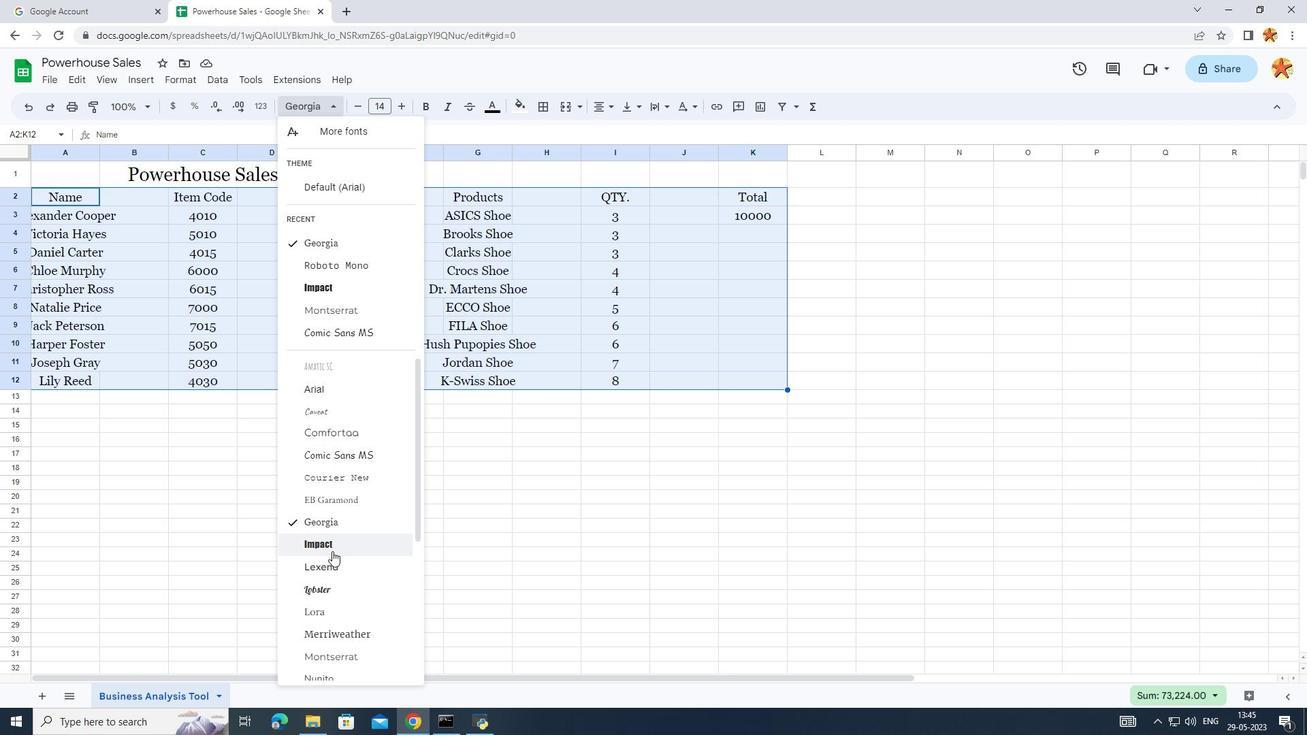 
Action: Mouse scrolled (332, 551) with delta (0, 0)
Screenshot: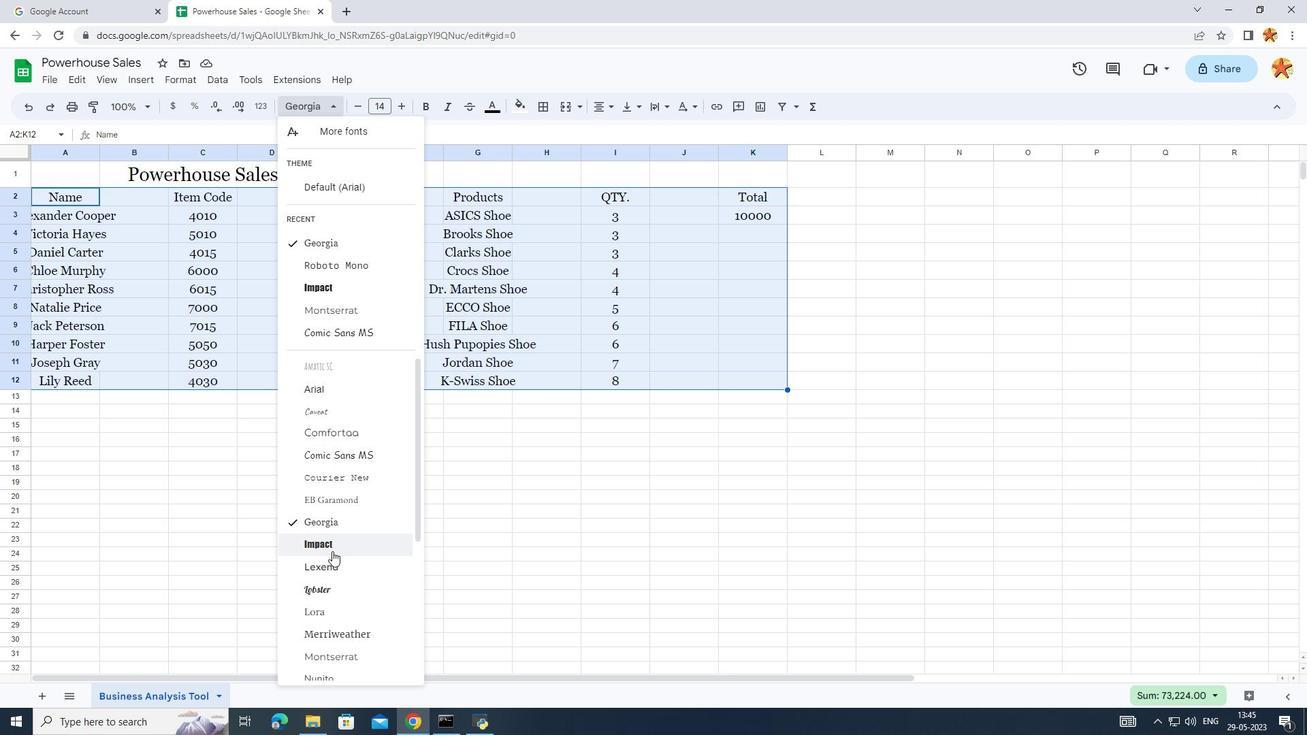 
Action: Mouse scrolled (332, 551) with delta (0, 0)
Screenshot: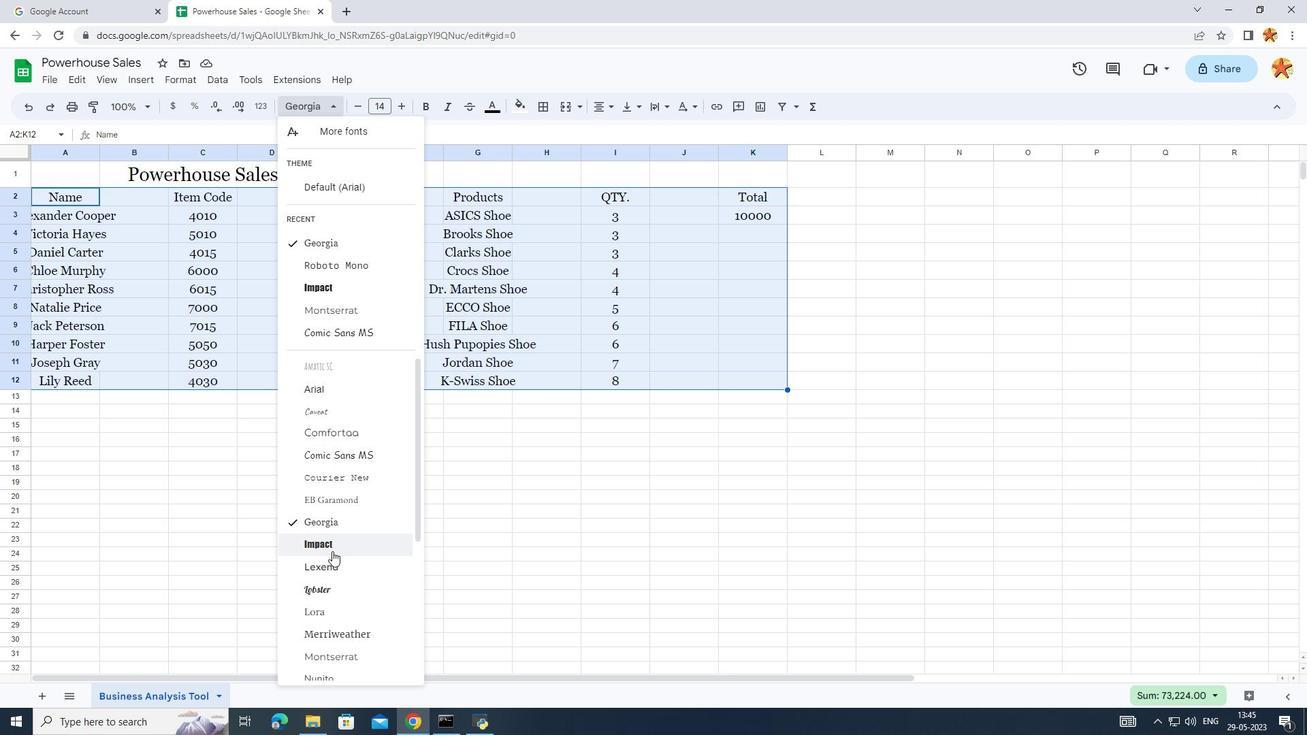 
Action: Mouse scrolled (332, 552) with delta (0, 0)
Screenshot: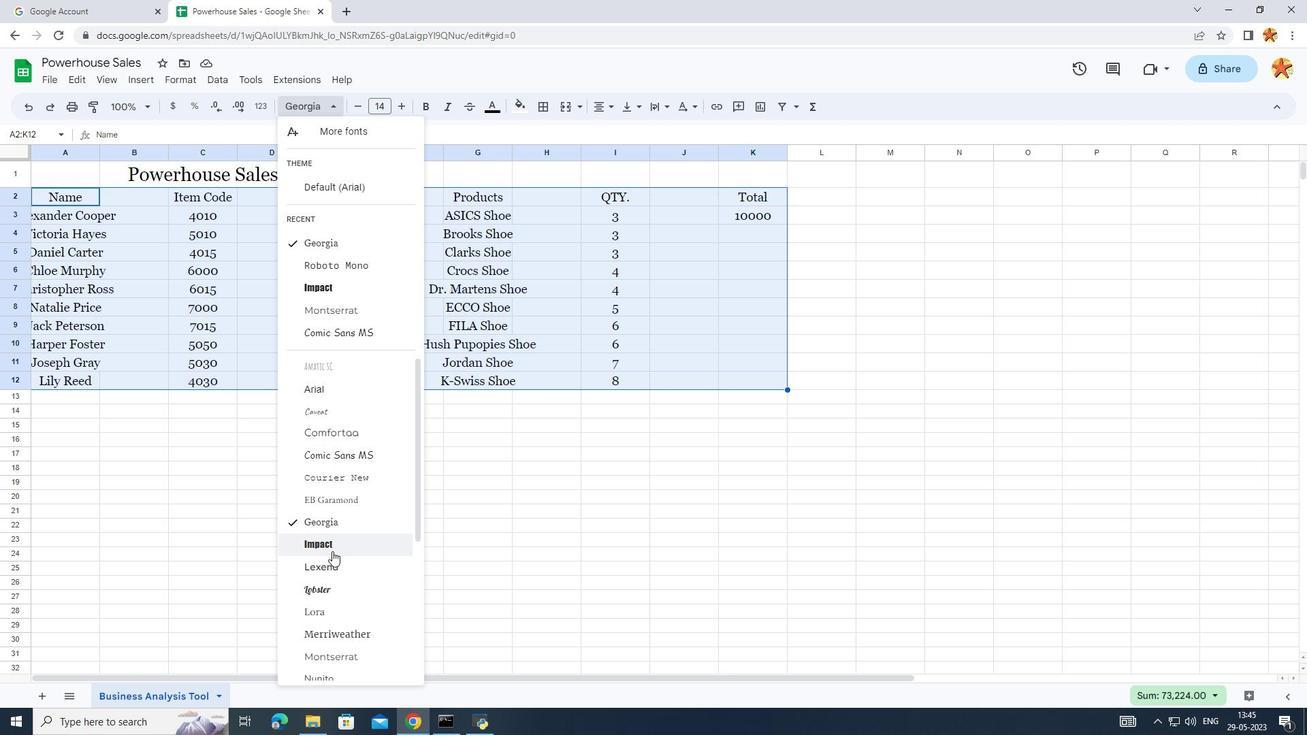 
Action: Mouse scrolled (332, 551) with delta (0, 0)
Screenshot: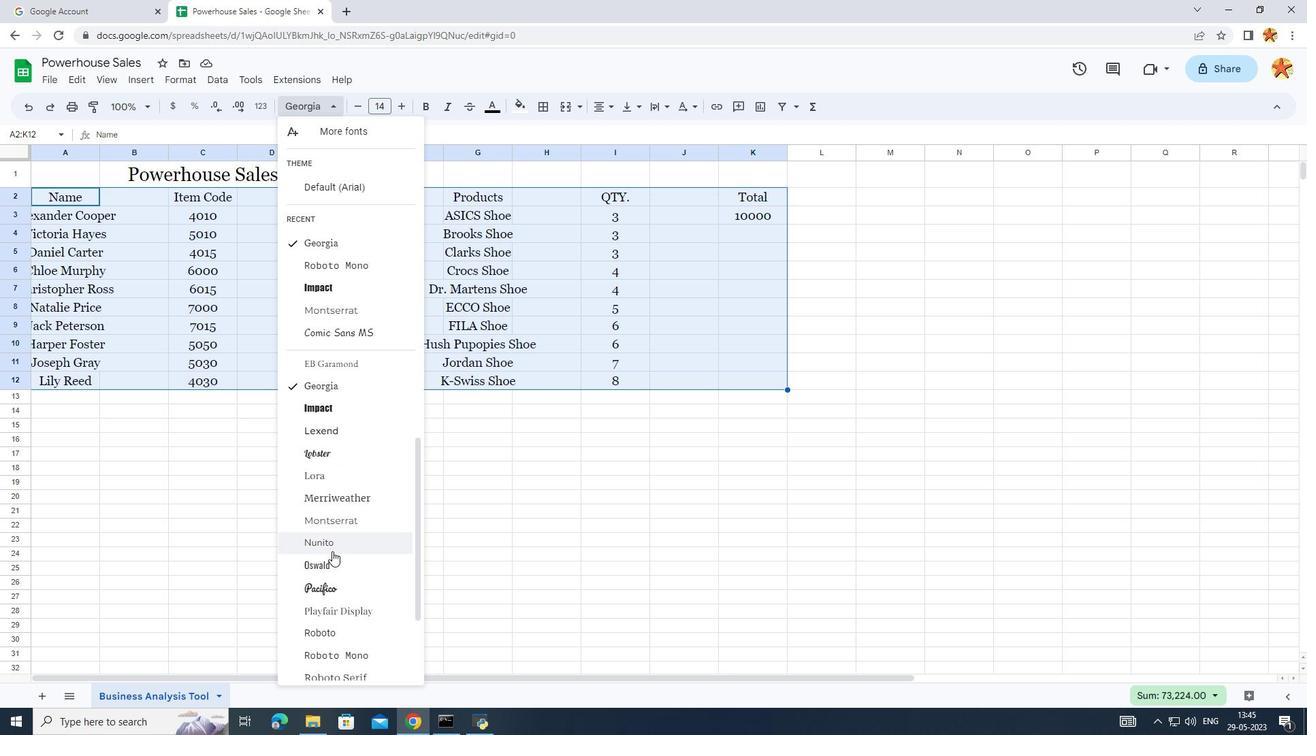 
Action: Mouse moved to (318, 495)
Screenshot: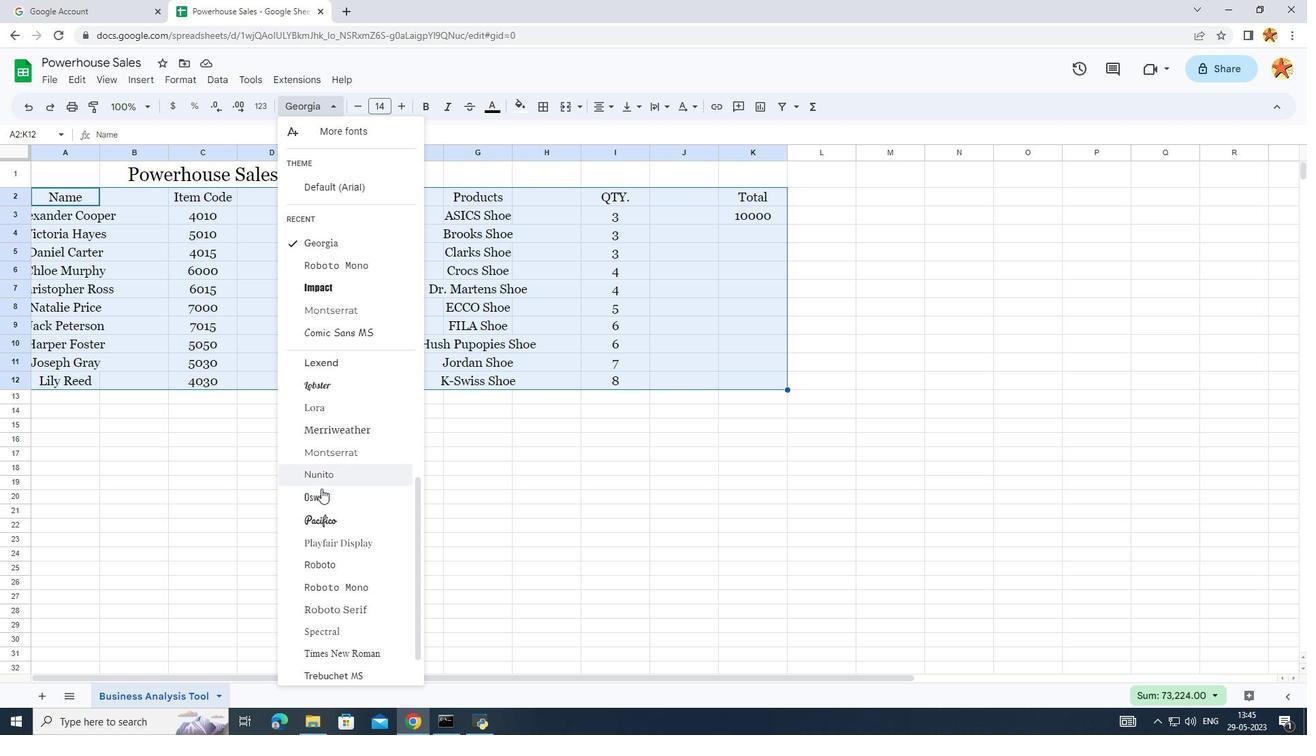 
Action: Mouse pressed left at (318, 495)
Screenshot: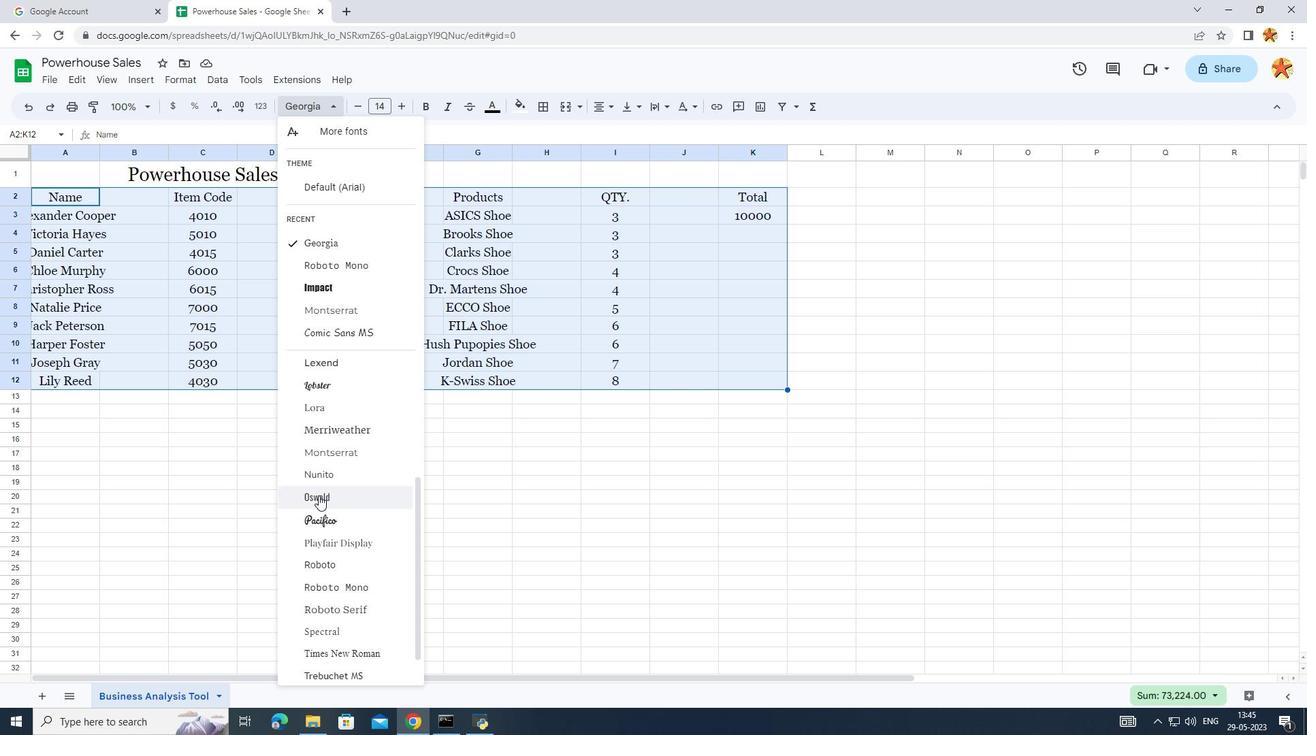 
Action: Mouse moved to (316, 100)
Screenshot: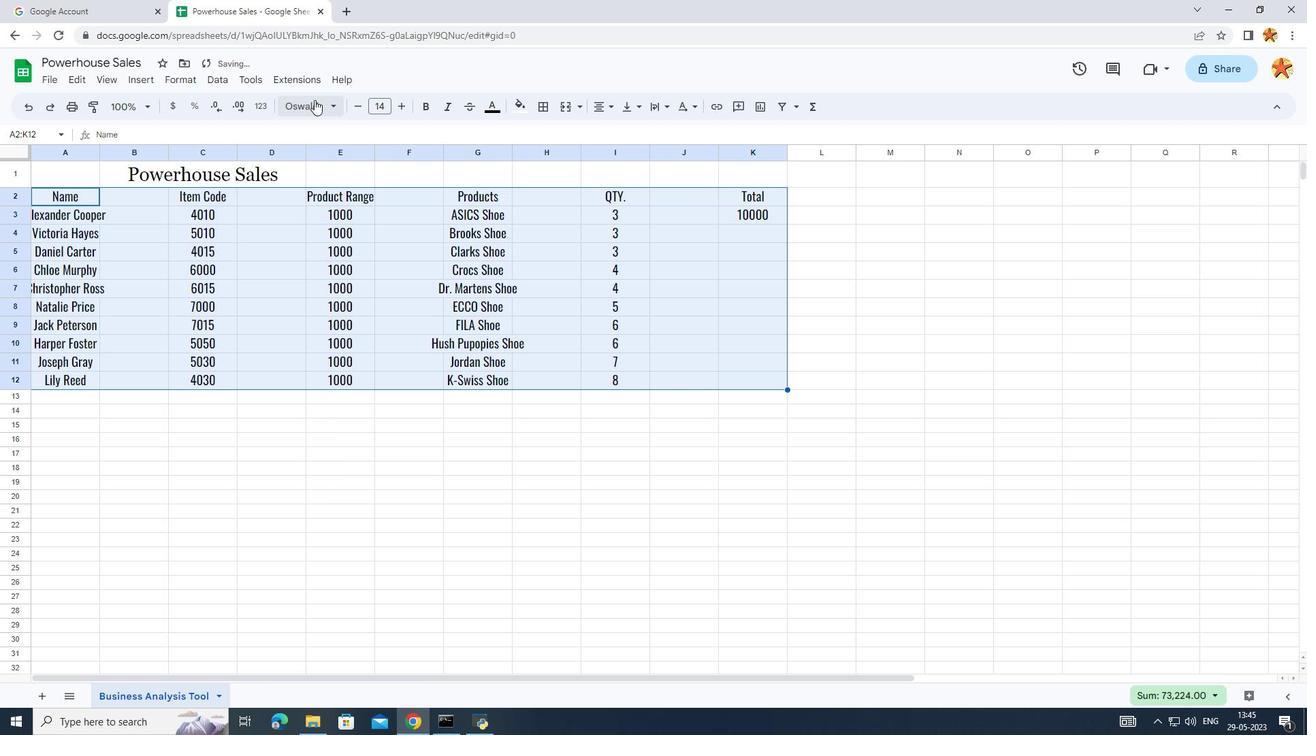 
Action: Mouse pressed left at (316, 100)
Screenshot: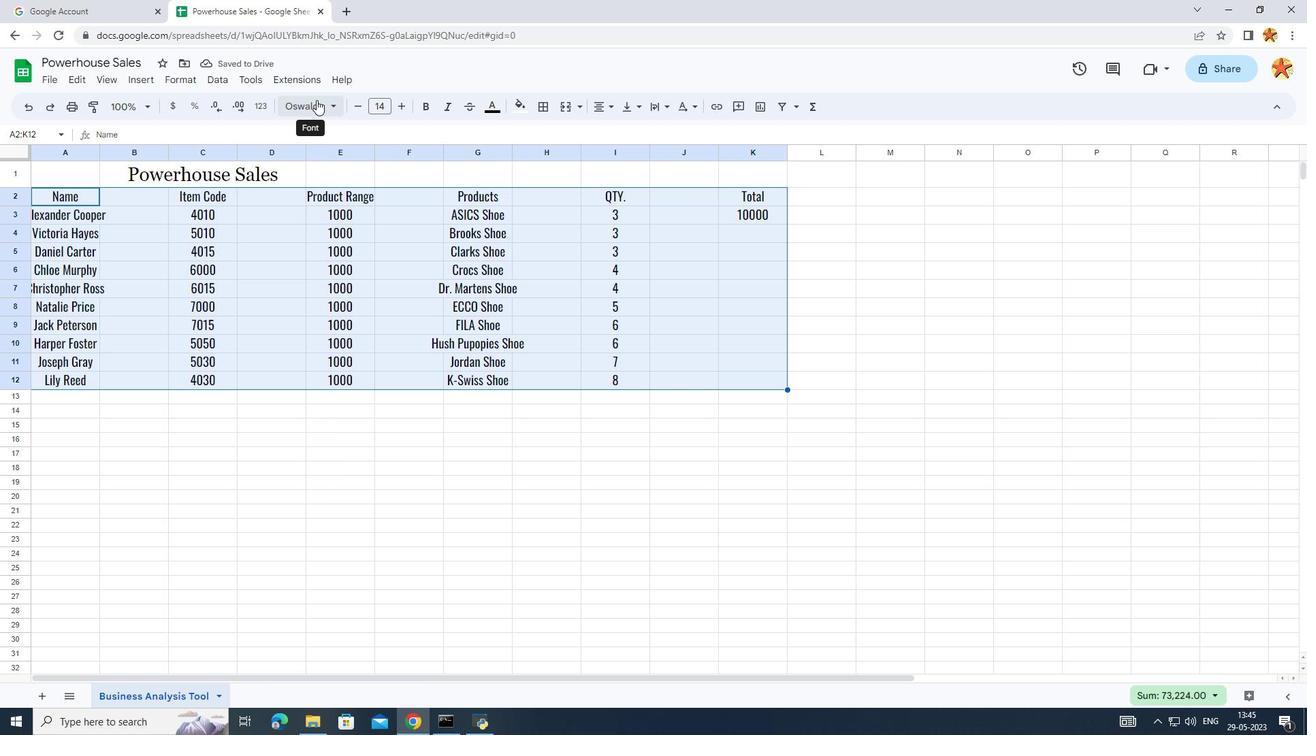 
Action: Mouse moved to (378, 92)
Screenshot: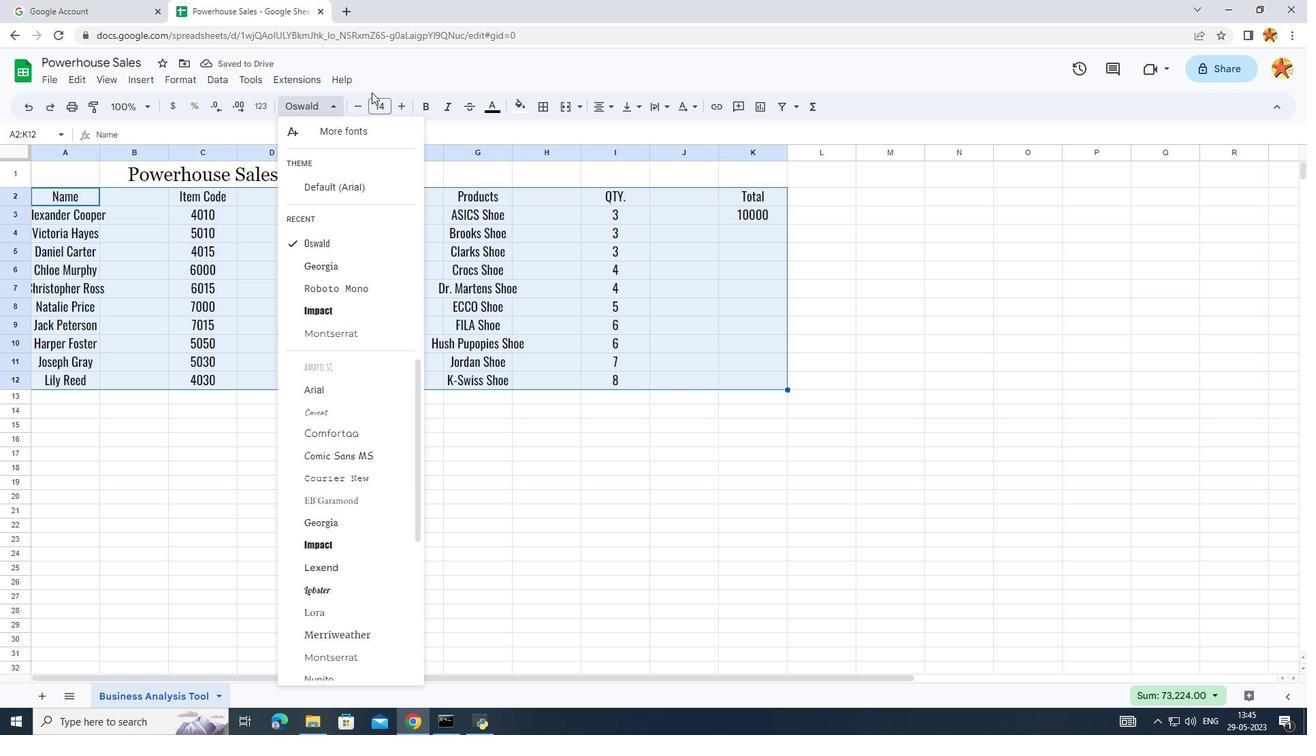 
Action: Mouse pressed left at (378, 92)
Screenshot: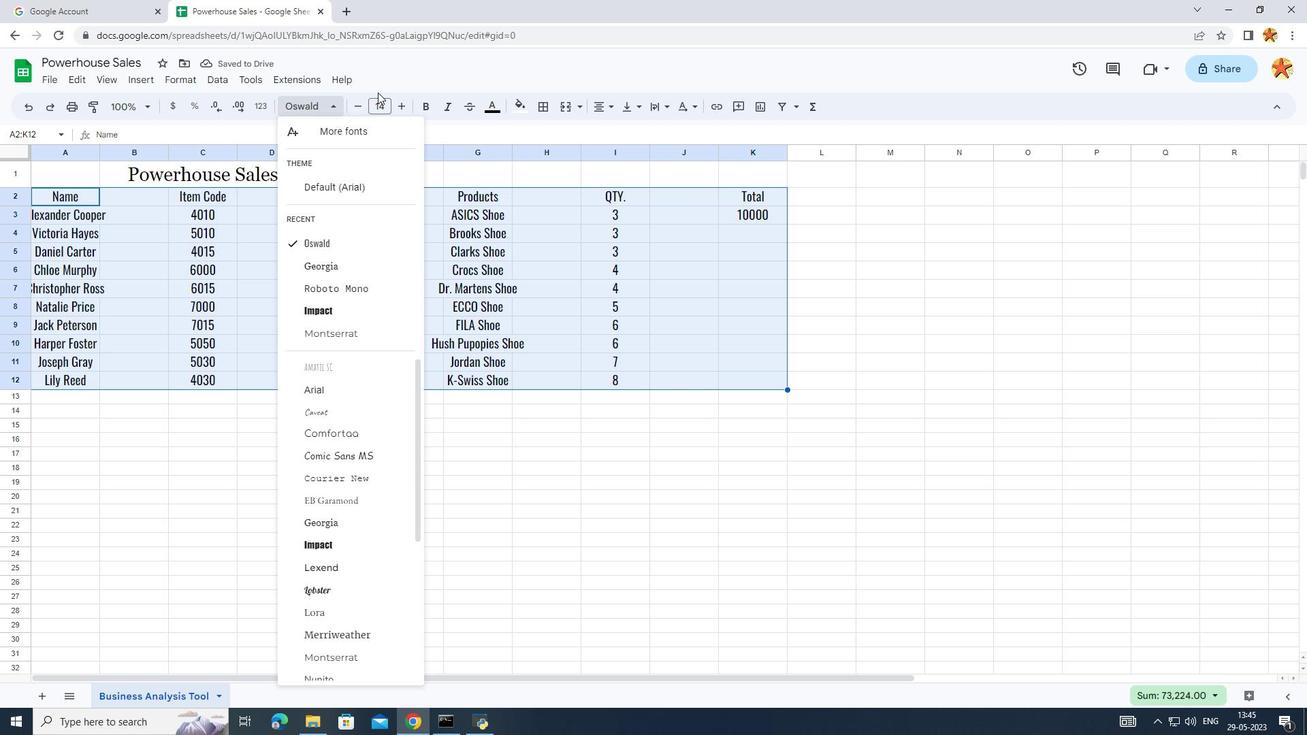 
Action: Mouse moved to (354, 106)
Screenshot: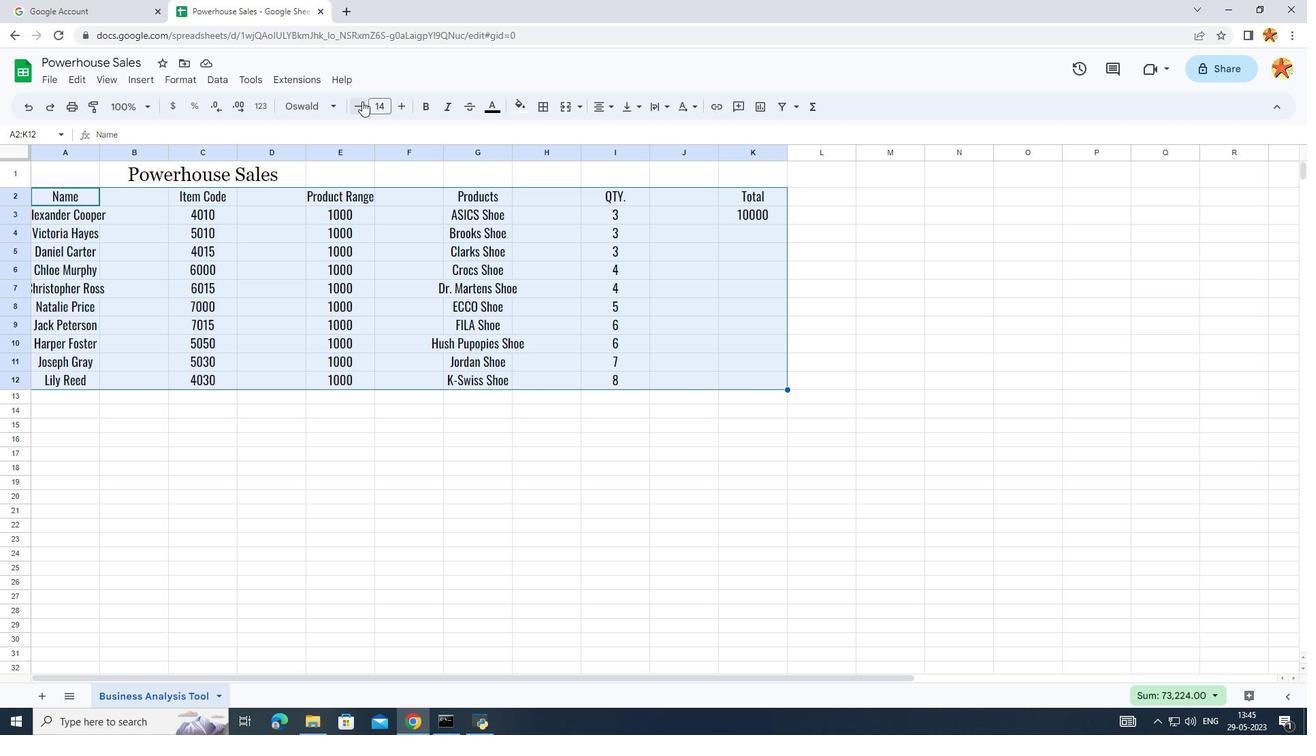 
Action: Mouse pressed left at (354, 106)
Screenshot: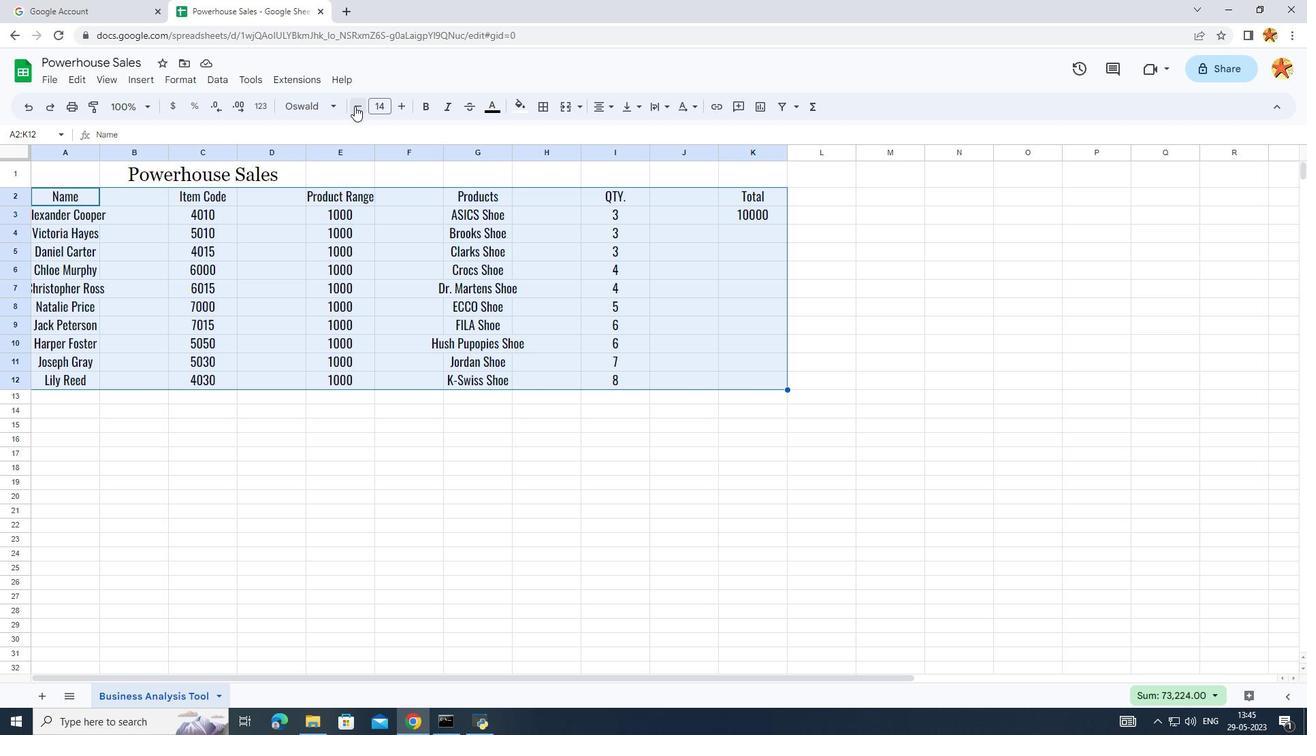 
Action: Mouse pressed left at (354, 106)
Screenshot: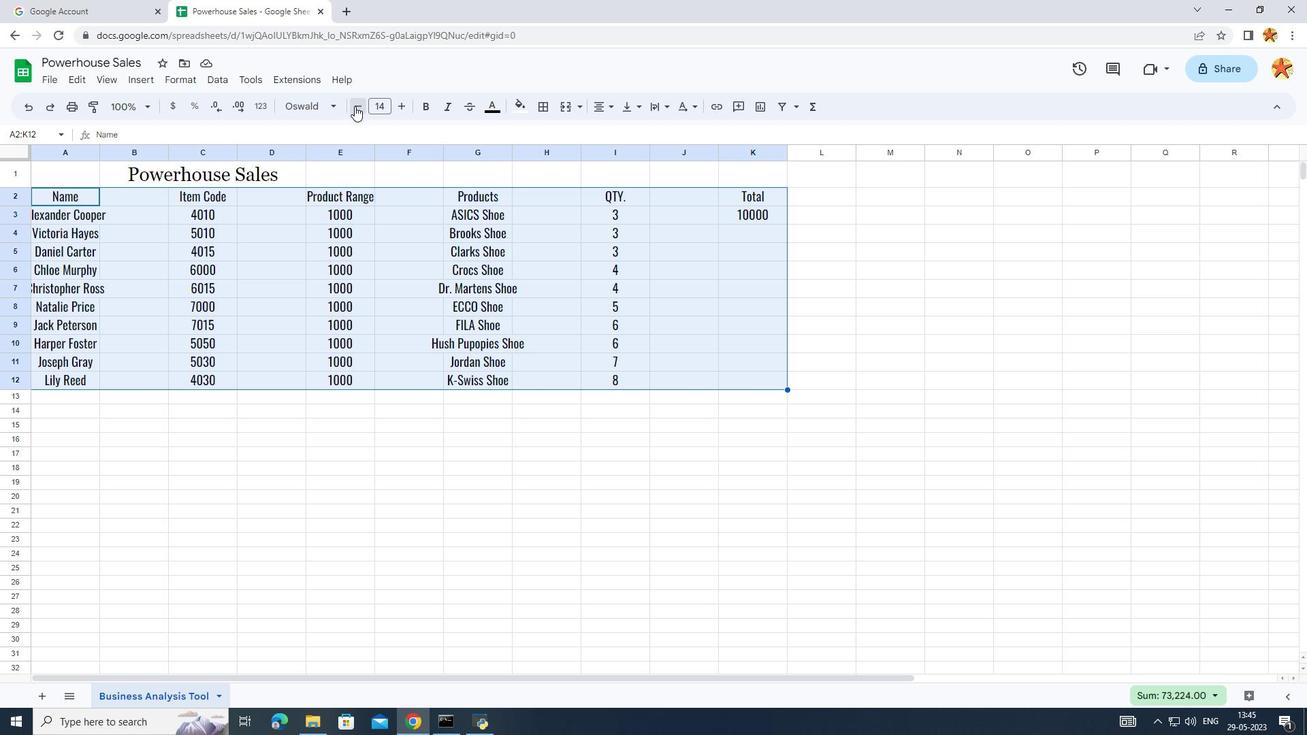 
Action: Mouse pressed left at (354, 106)
Screenshot: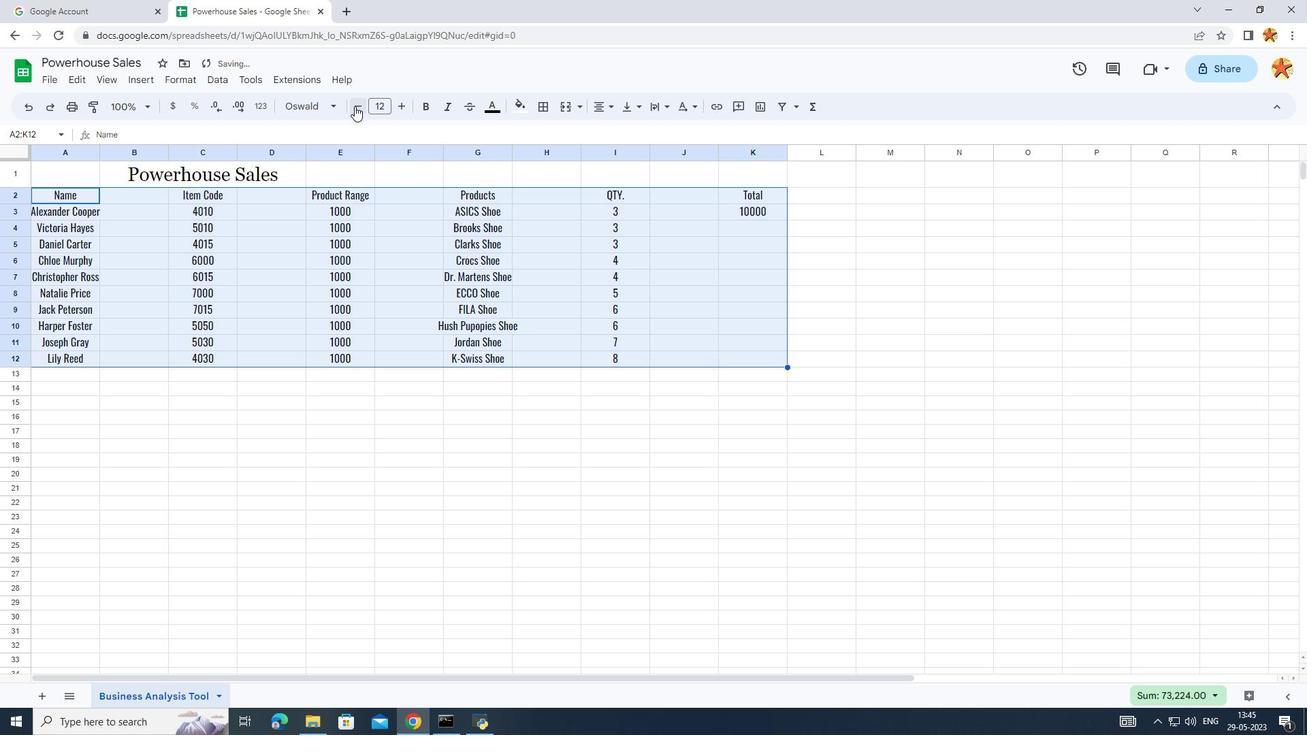
Action: Mouse pressed left at (354, 106)
Screenshot: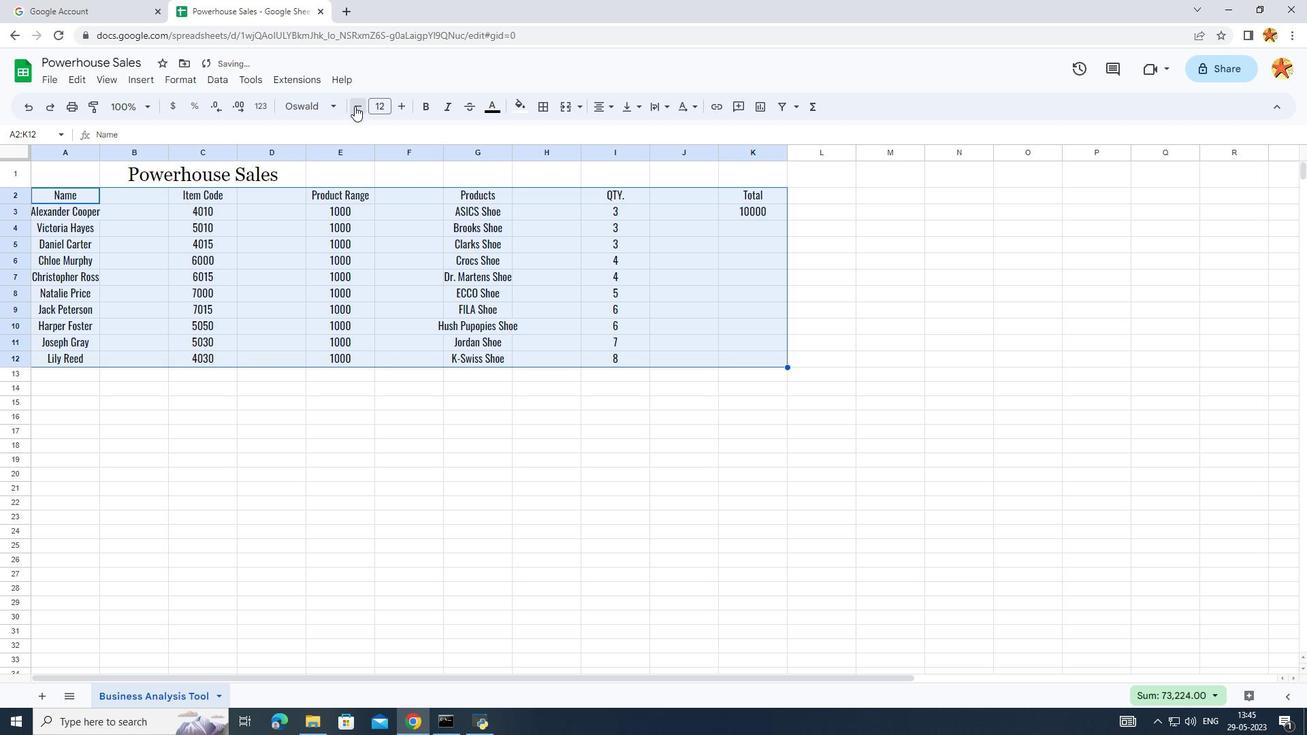 
Action: Mouse pressed left at (354, 106)
Screenshot: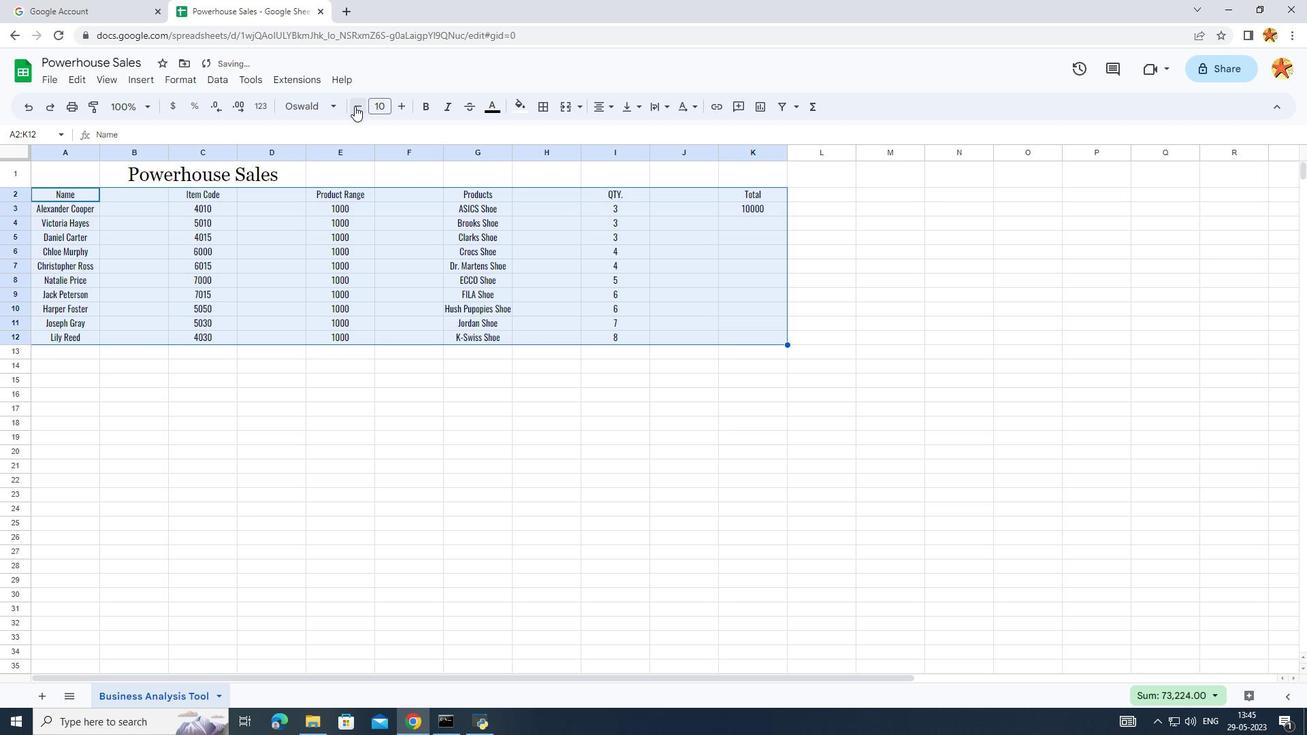 
Action: Mouse moved to (282, 492)
Screenshot: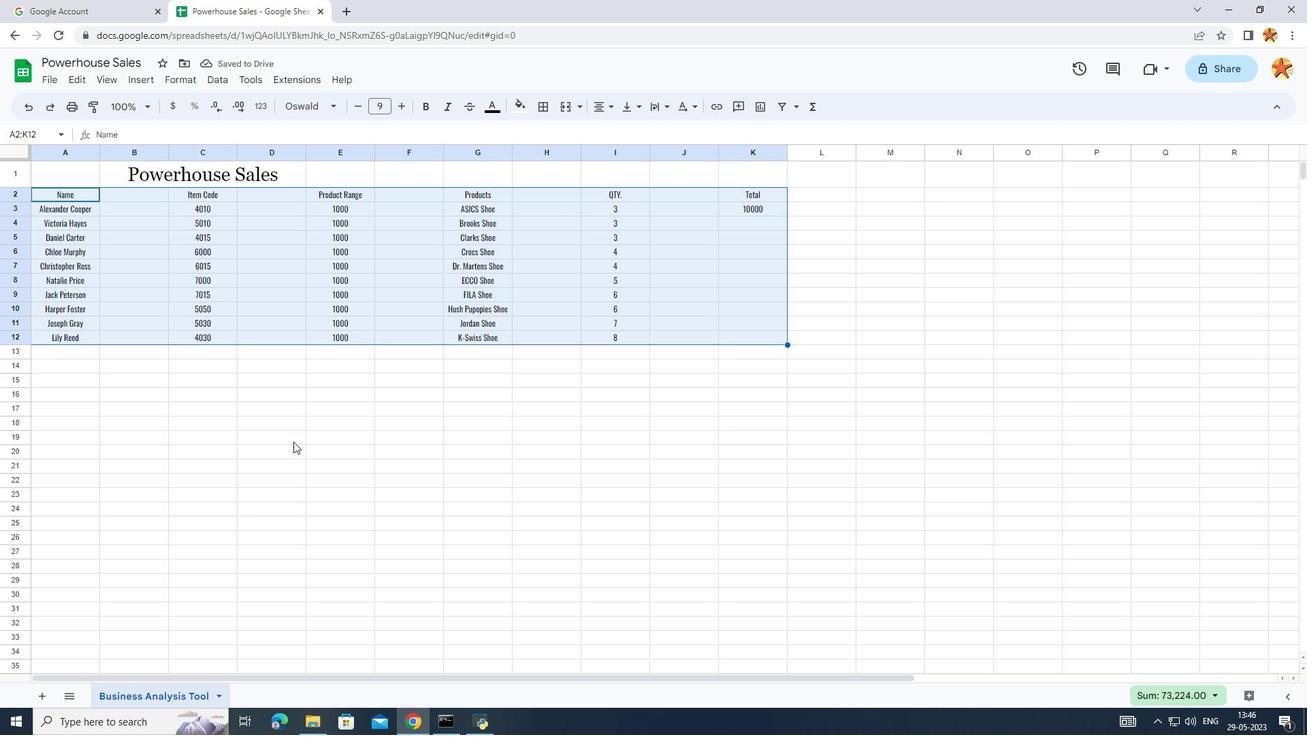 
Action: Mouse pressed left at (282, 492)
Screenshot: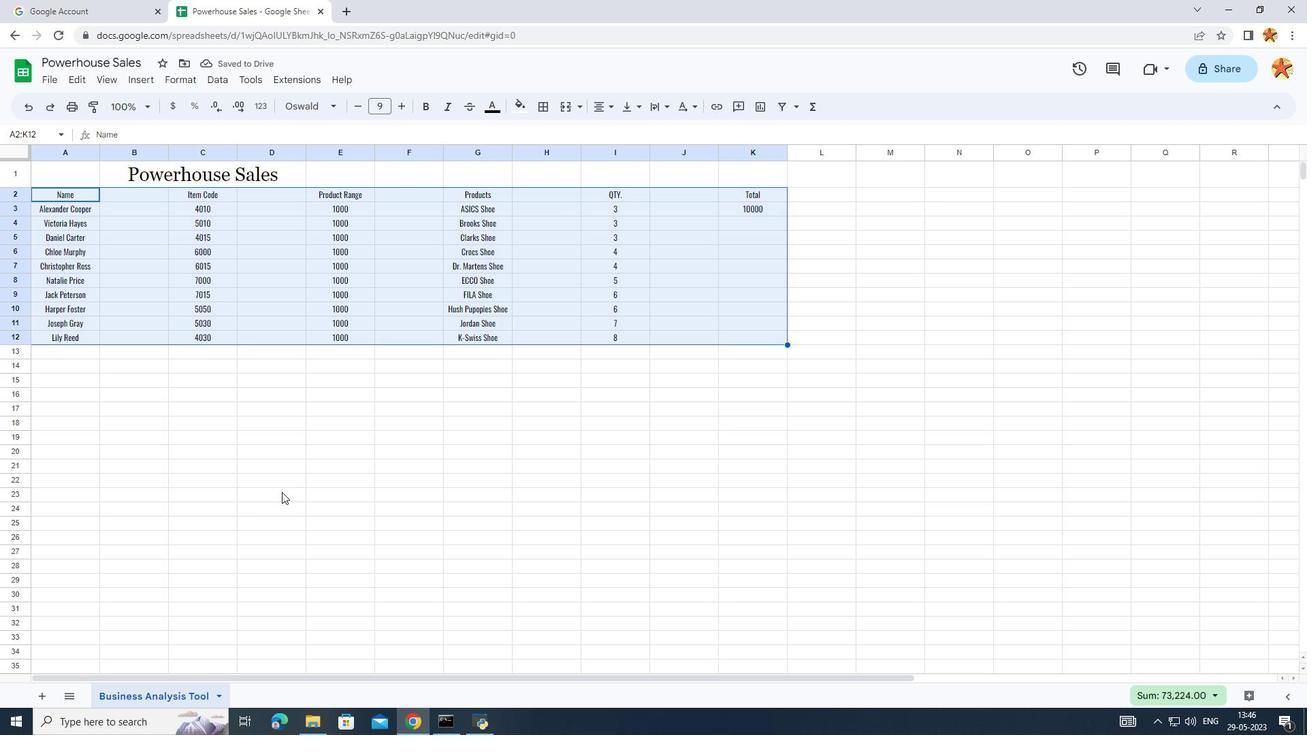 
Action: Mouse moved to (47, 196)
Screenshot: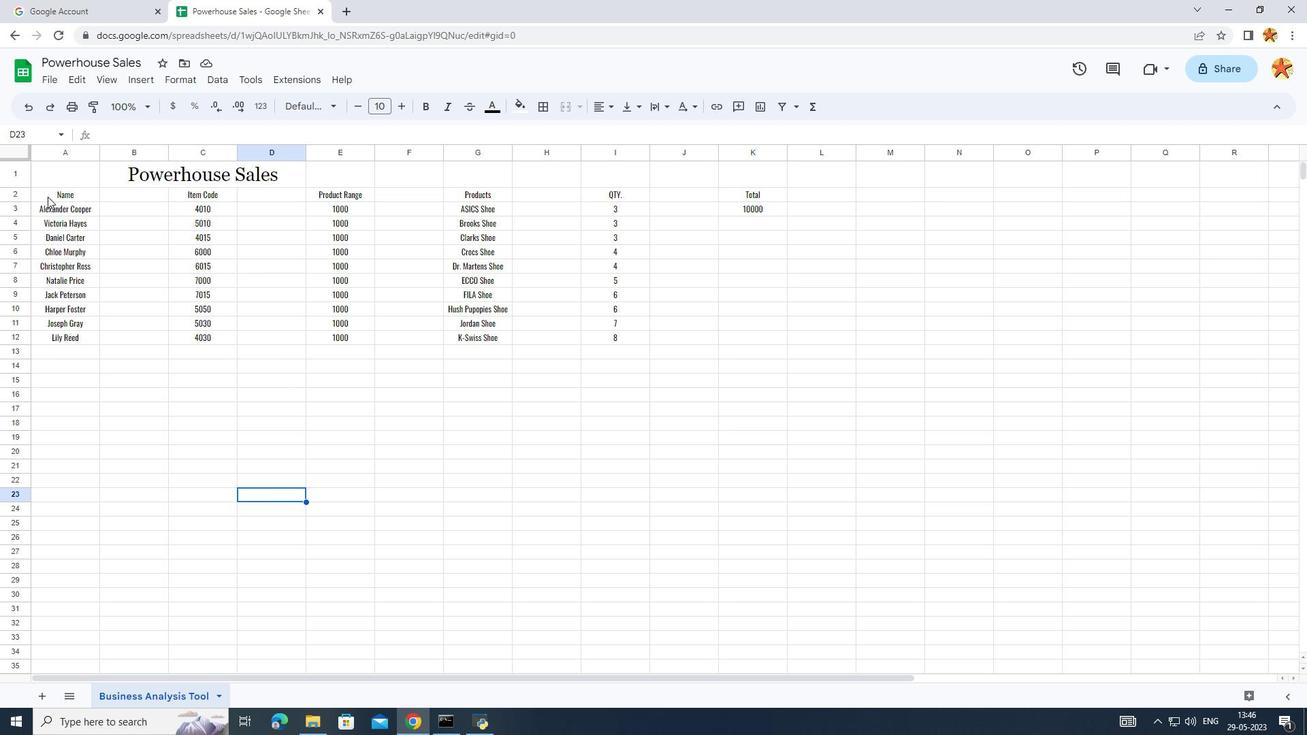 
Action: Mouse pressed left at (47, 196)
Screenshot: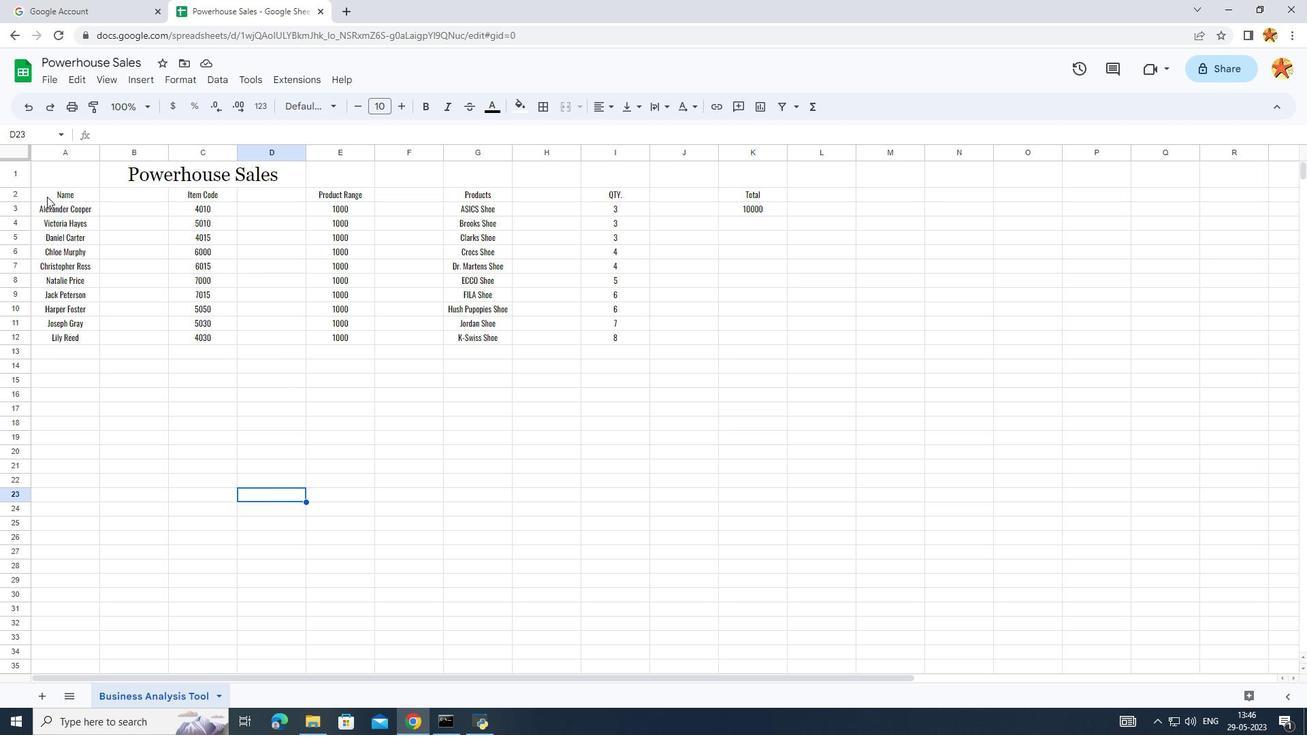 
Action: Mouse moved to (484, 104)
Screenshot: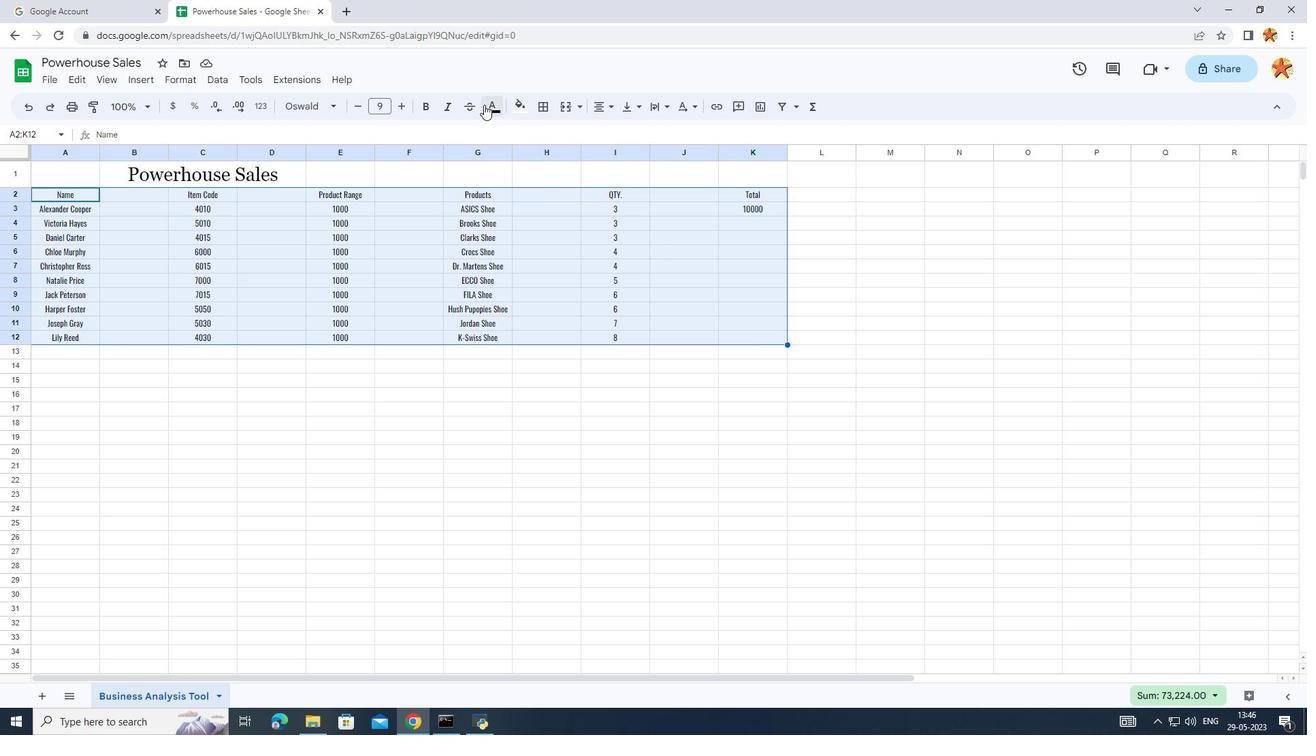
Action: Mouse pressed left at (484, 104)
Screenshot: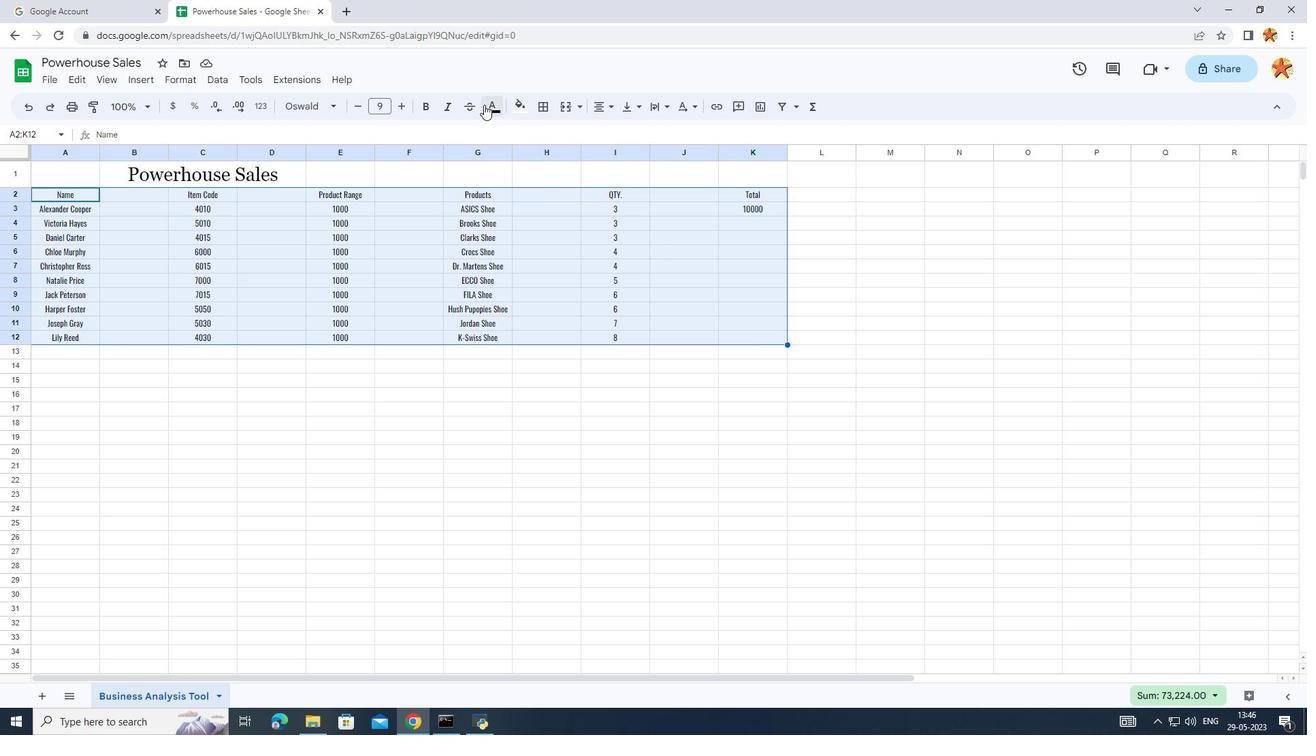 
Action: Mouse moved to (506, 170)
Screenshot: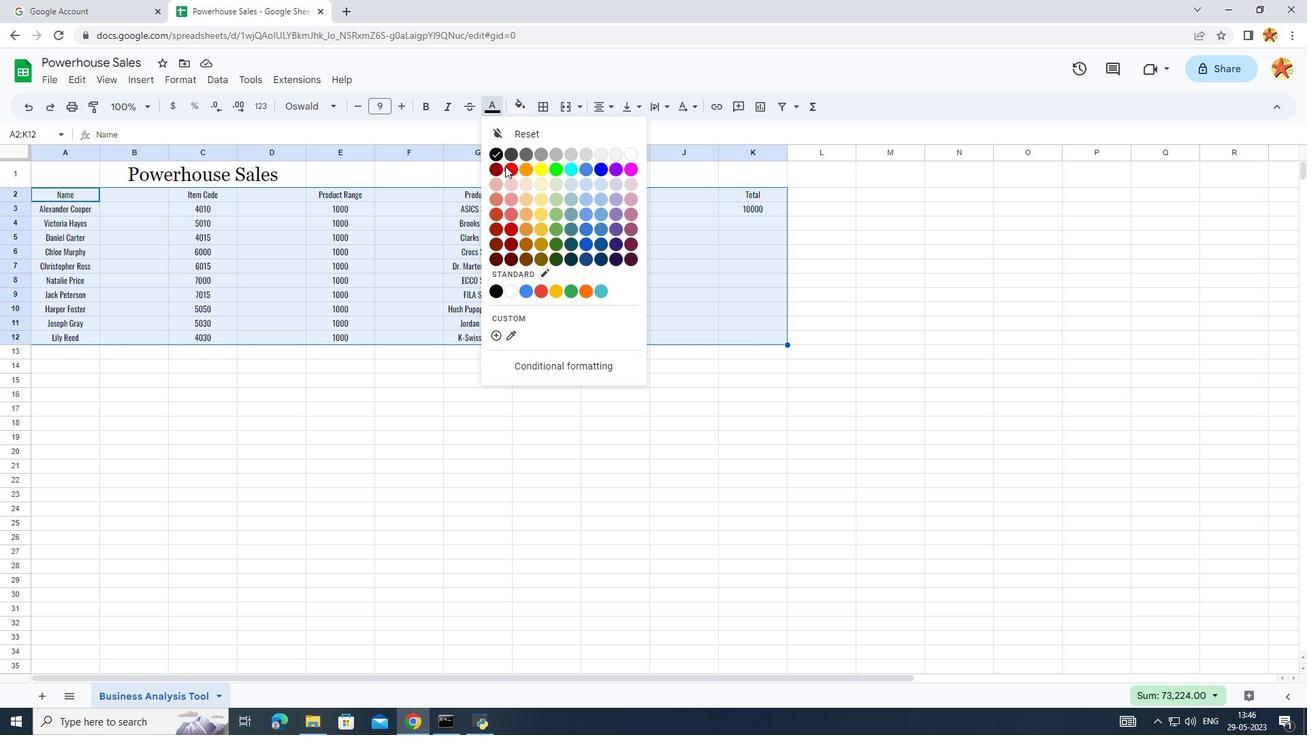 
Action: Mouse pressed left at (506, 170)
Screenshot: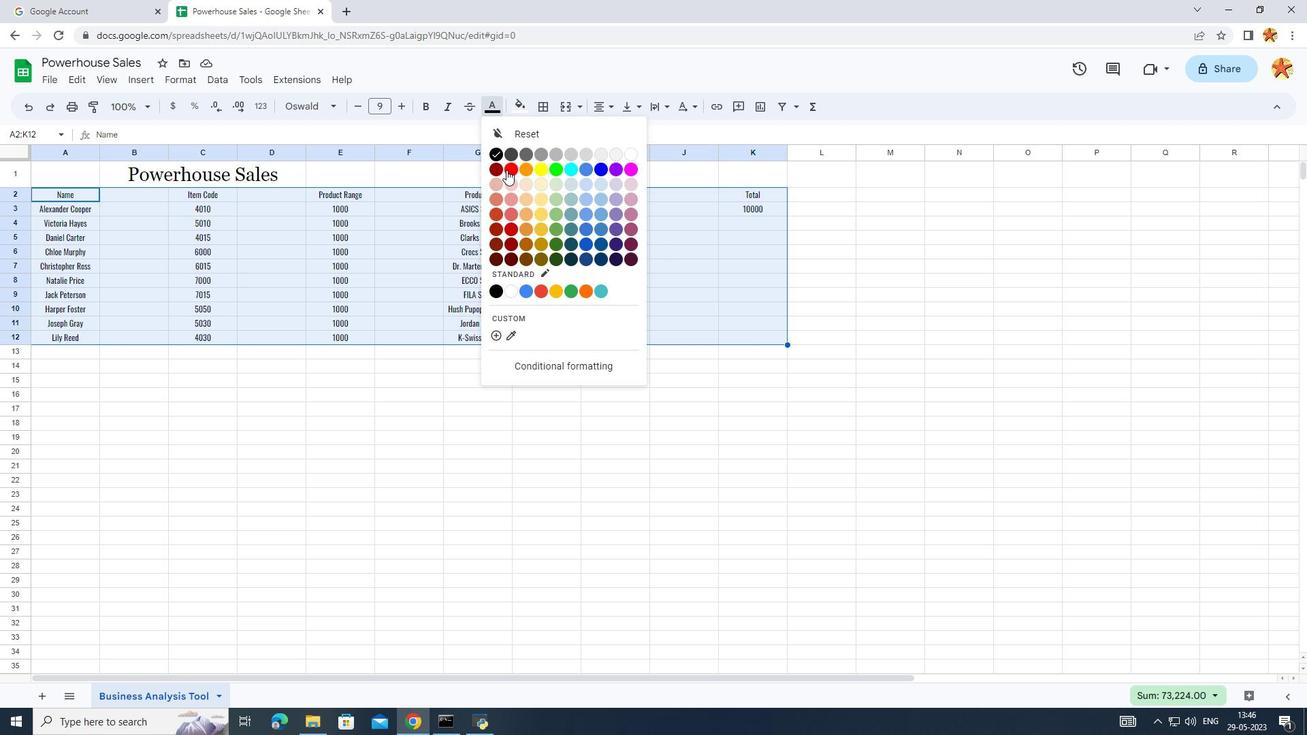 
Action: Mouse moved to (188, 200)
Screenshot: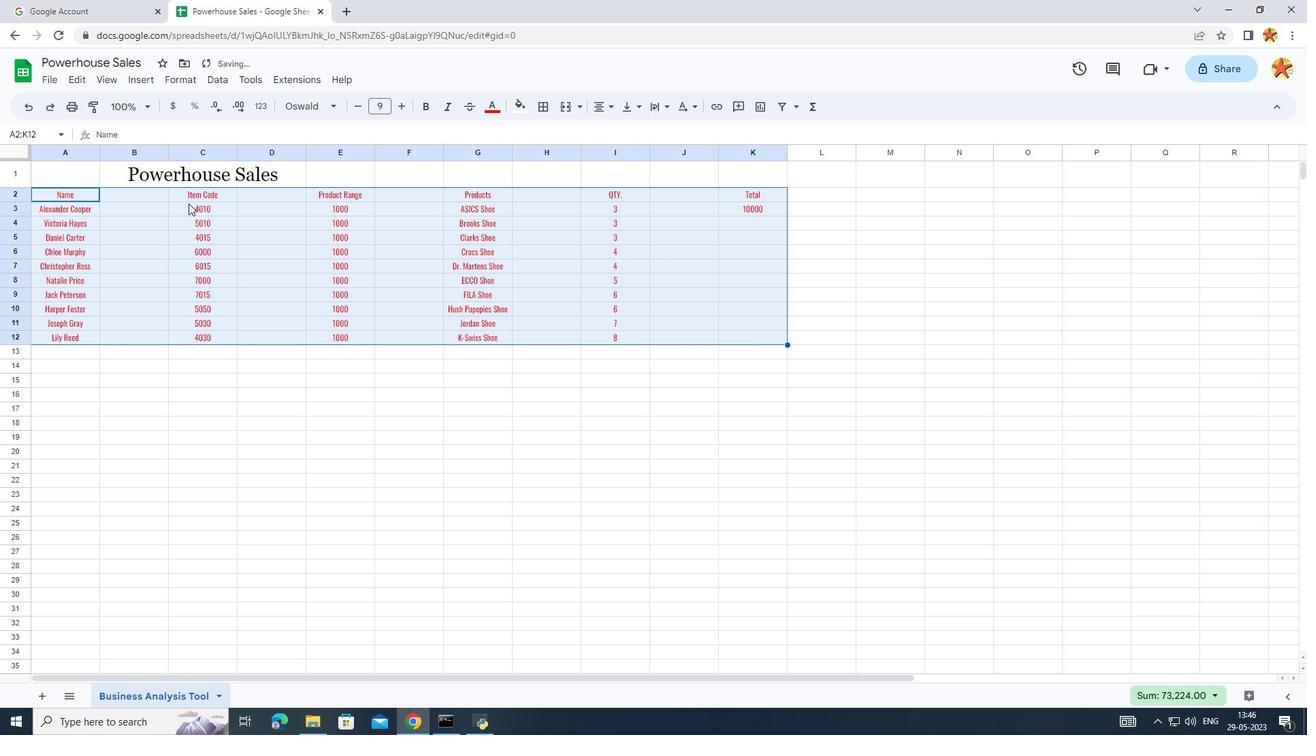 
Action: Mouse pressed left at (188, 200)
Screenshot: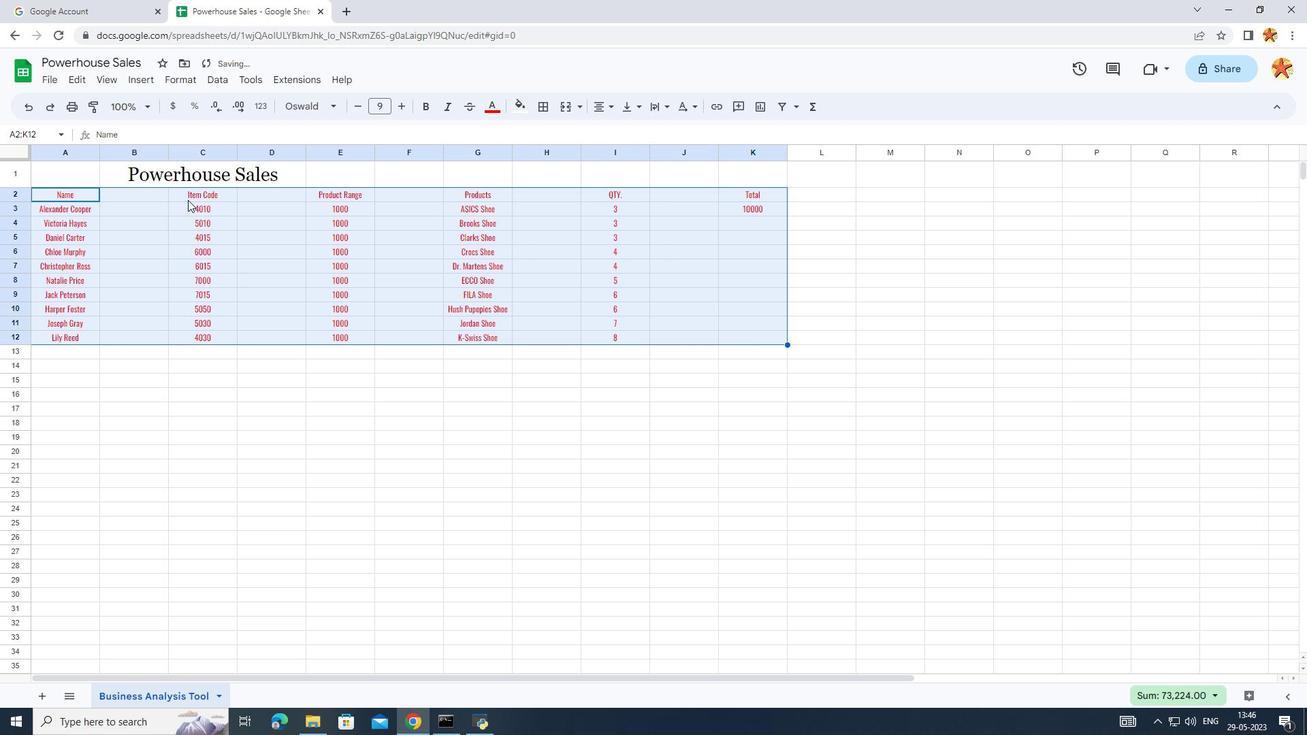 
Action: Mouse moved to (134, 172)
Screenshot: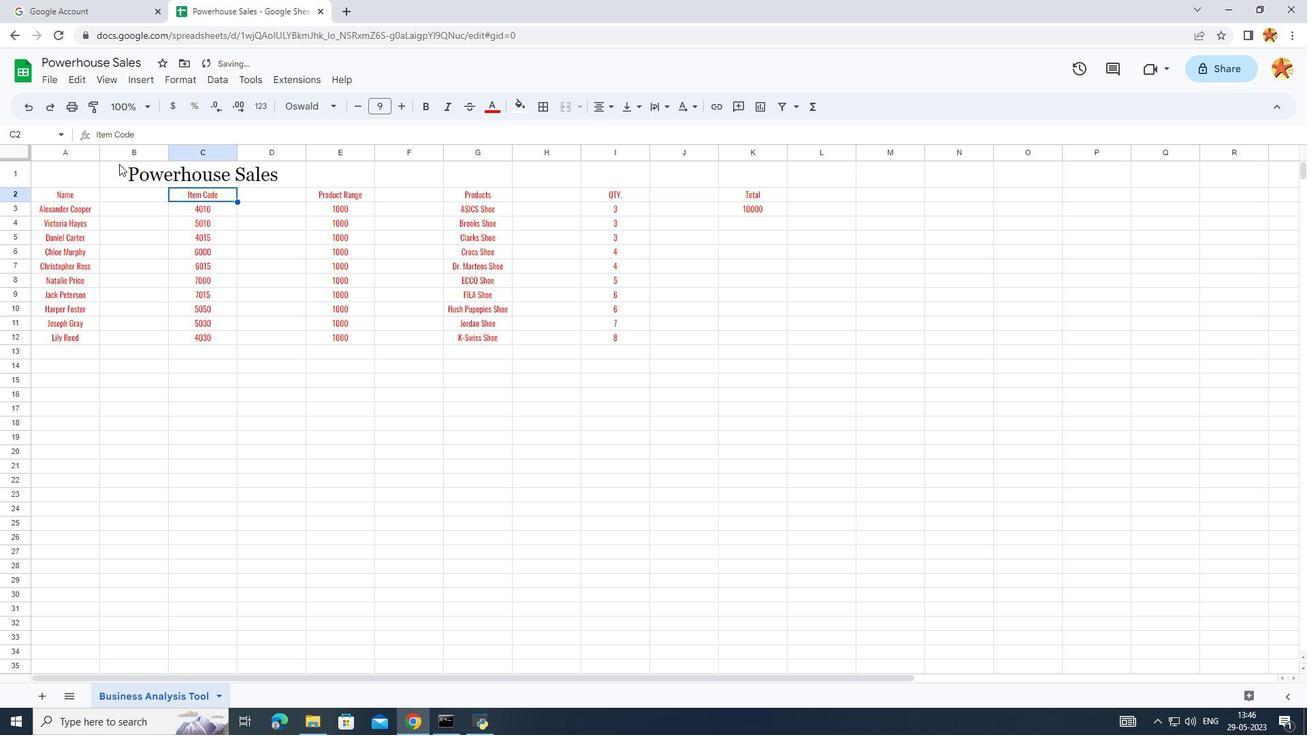 
Action: Mouse pressed left at (134, 172)
Screenshot: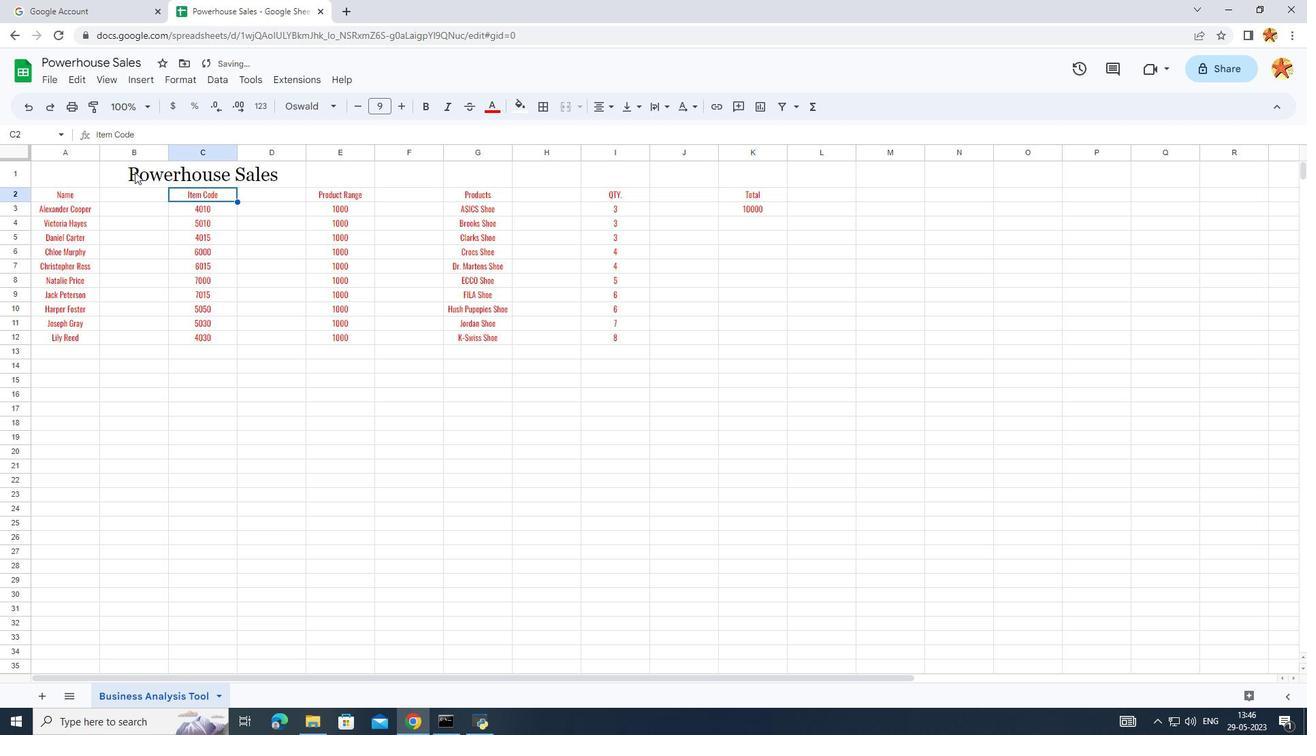 
Action: Mouse moved to (525, 104)
Screenshot: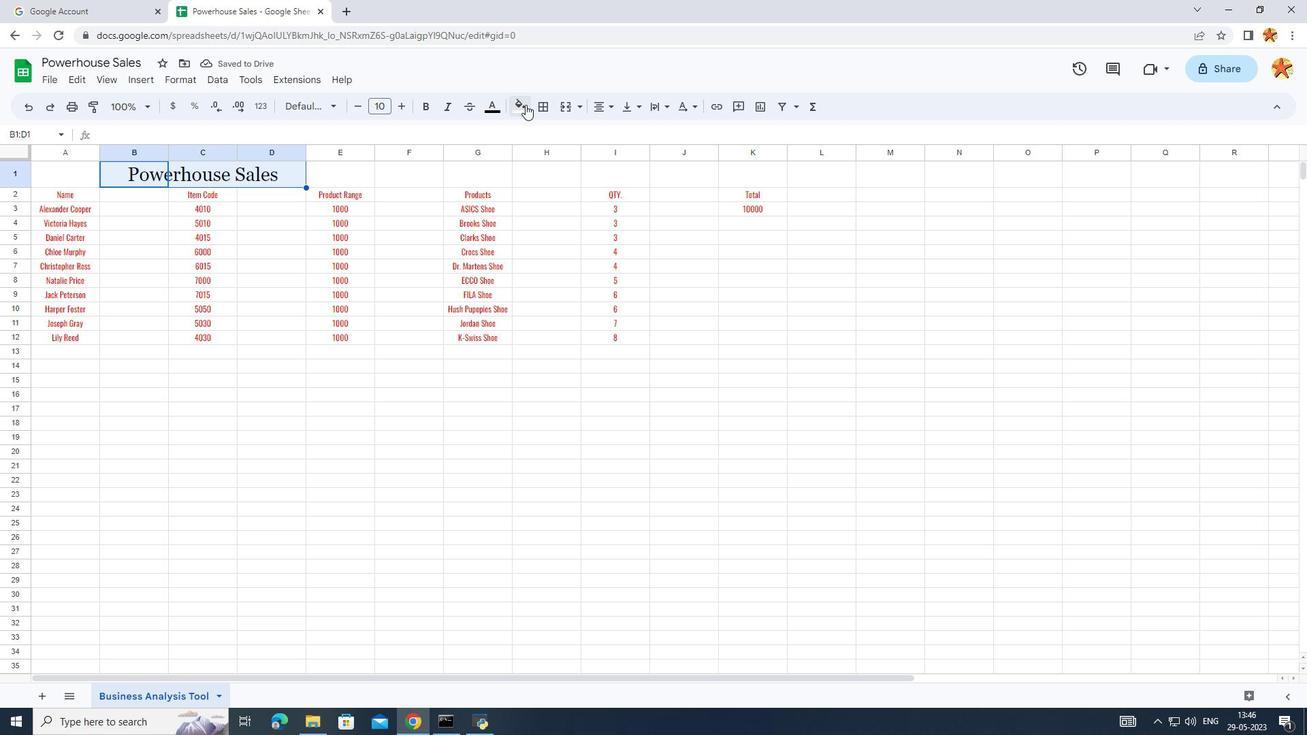 
Action: Mouse pressed left at (525, 104)
Screenshot: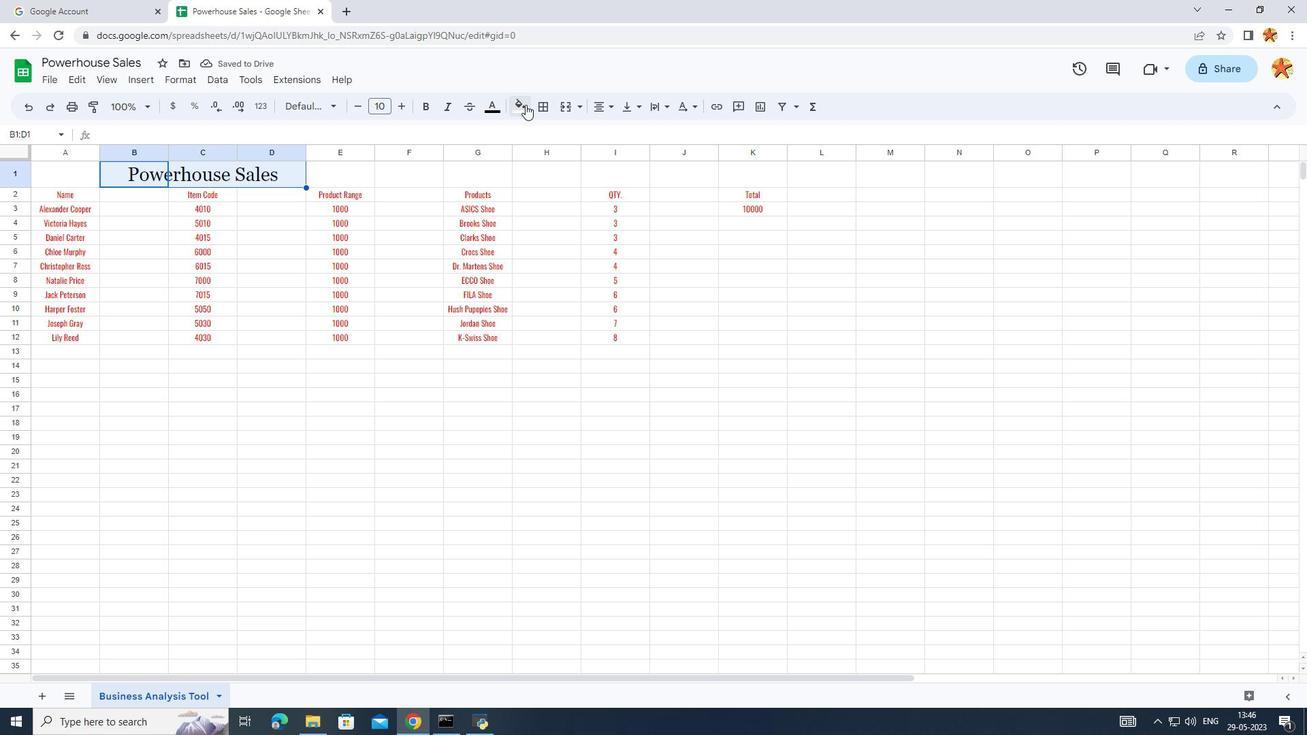 
Action: Mouse moved to (538, 161)
Screenshot: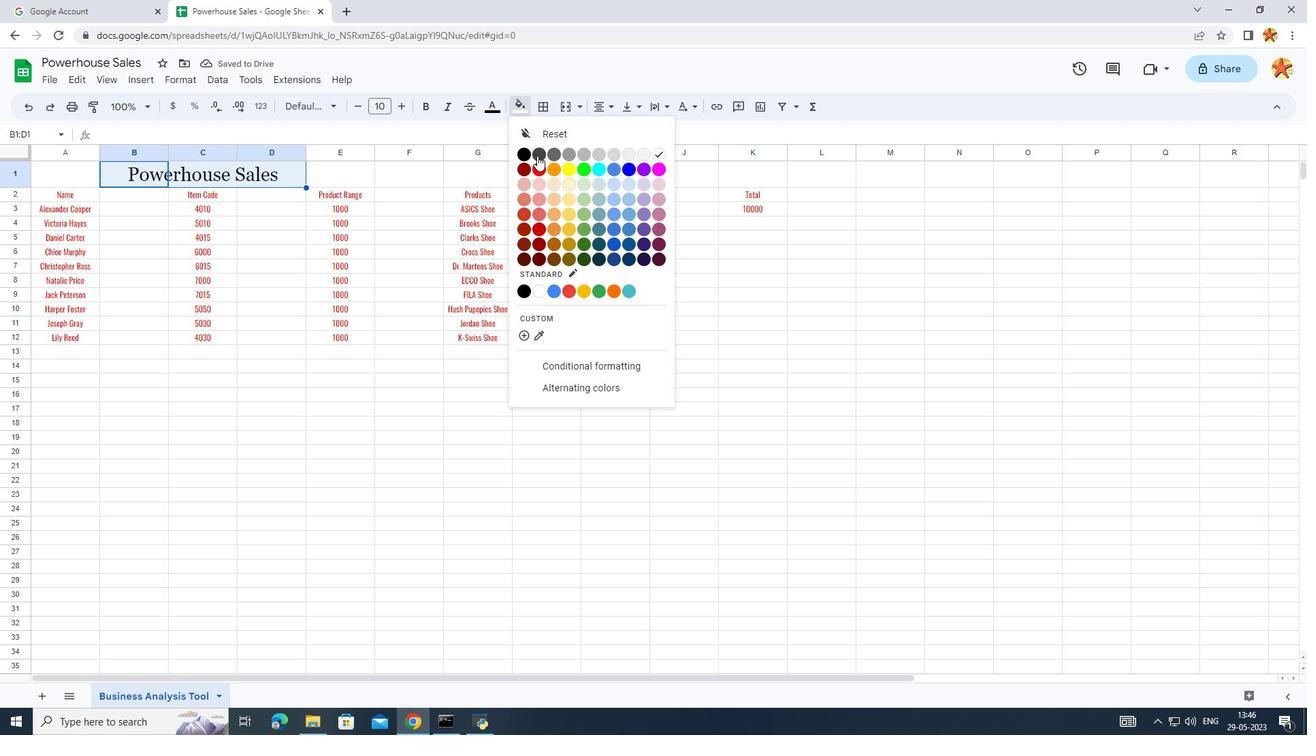 
Action: Mouse pressed left at (538, 161)
Screenshot: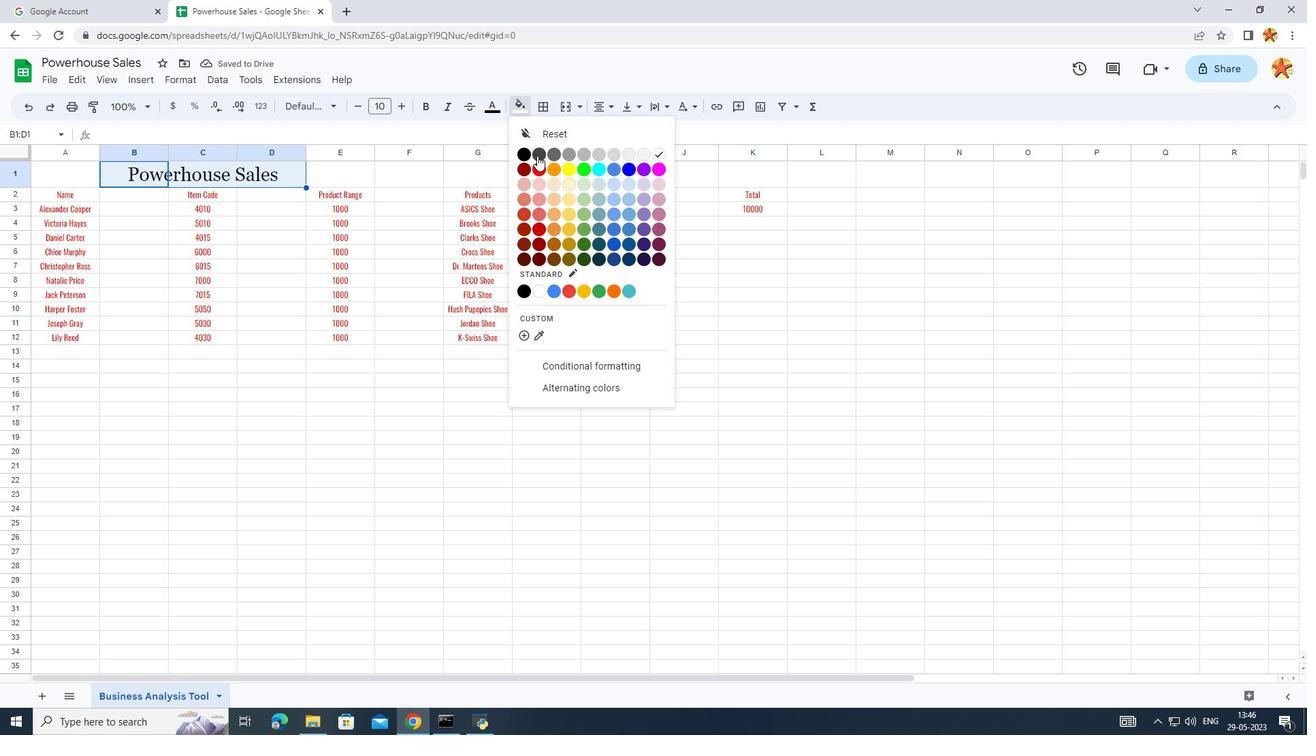 
Action: Mouse moved to (520, 104)
Screenshot: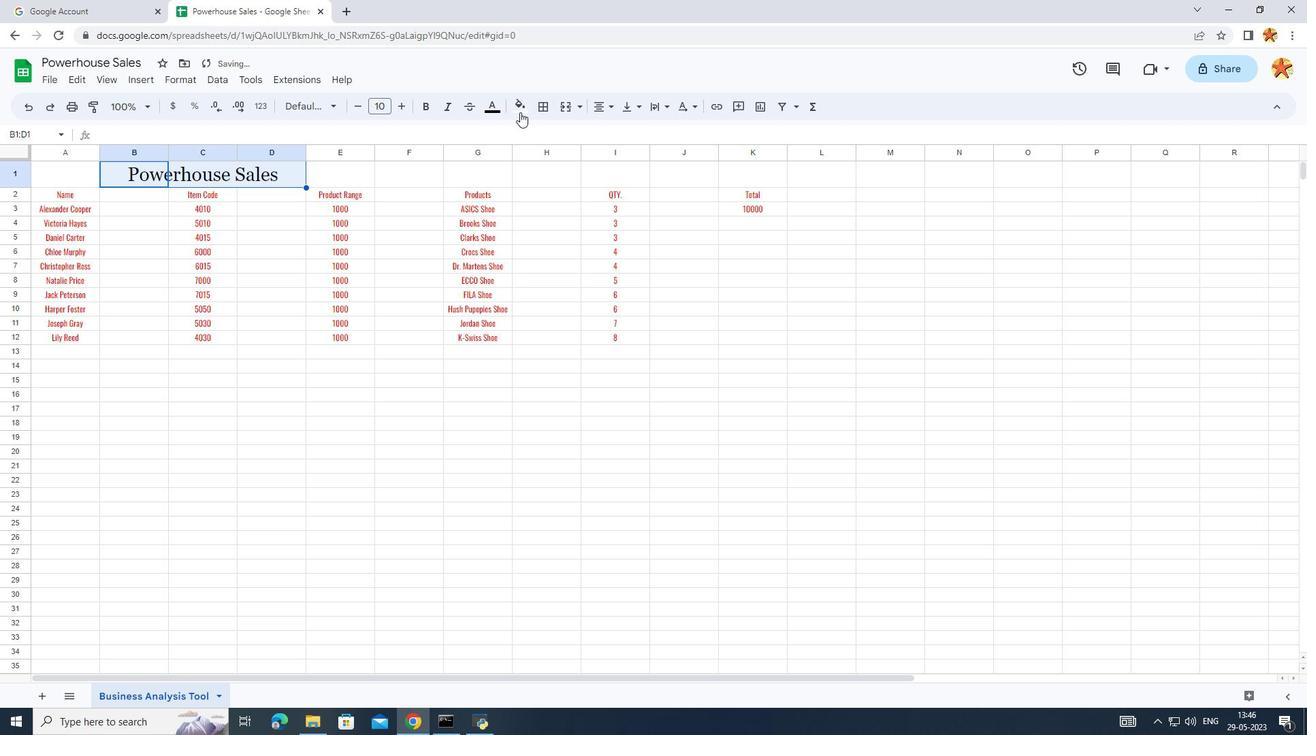 
Action: Mouse pressed left at (520, 104)
Screenshot: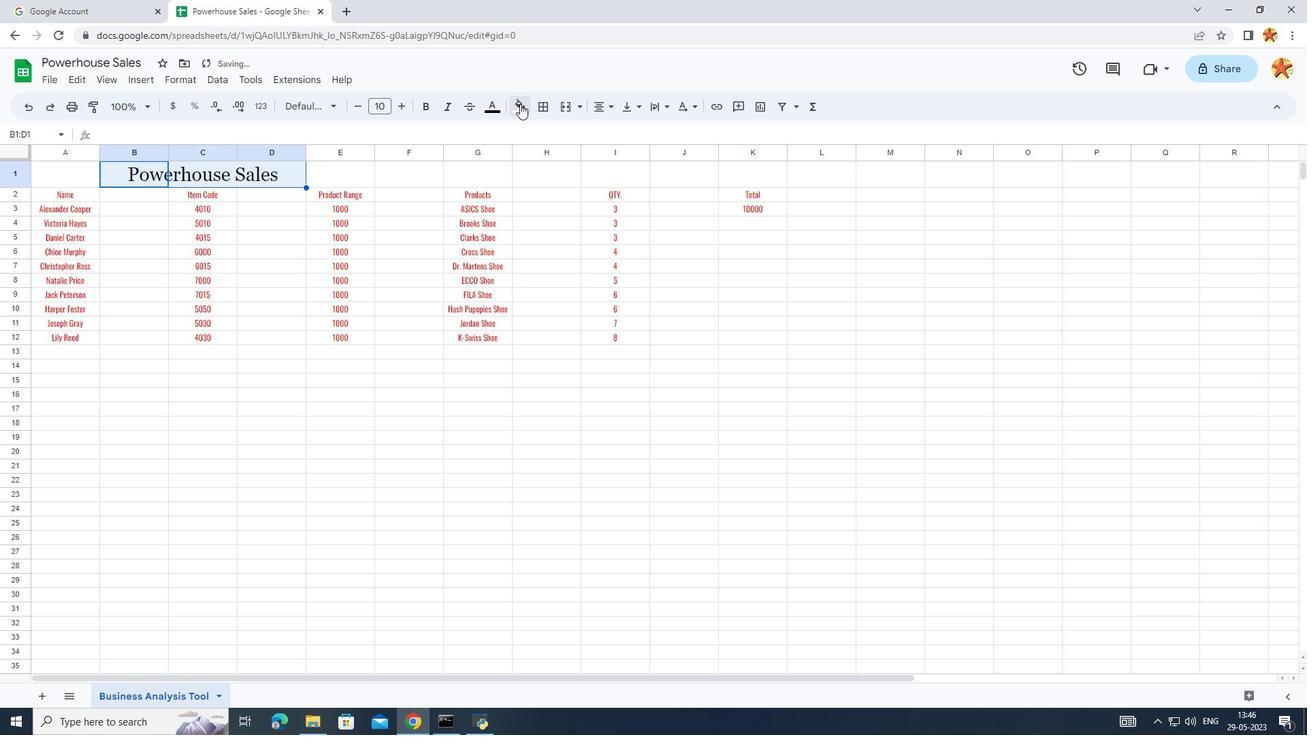 
Action: Mouse moved to (539, 170)
Screenshot: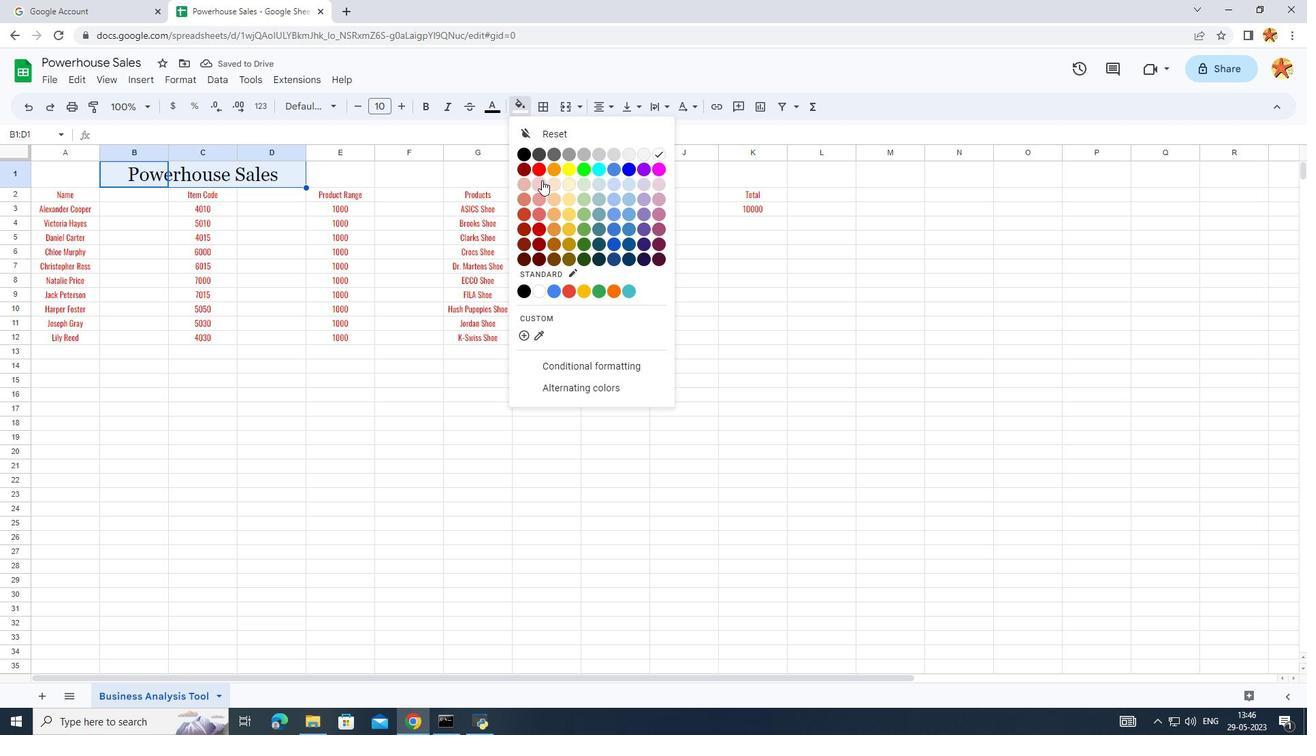 
Action: Mouse pressed left at (539, 170)
Screenshot: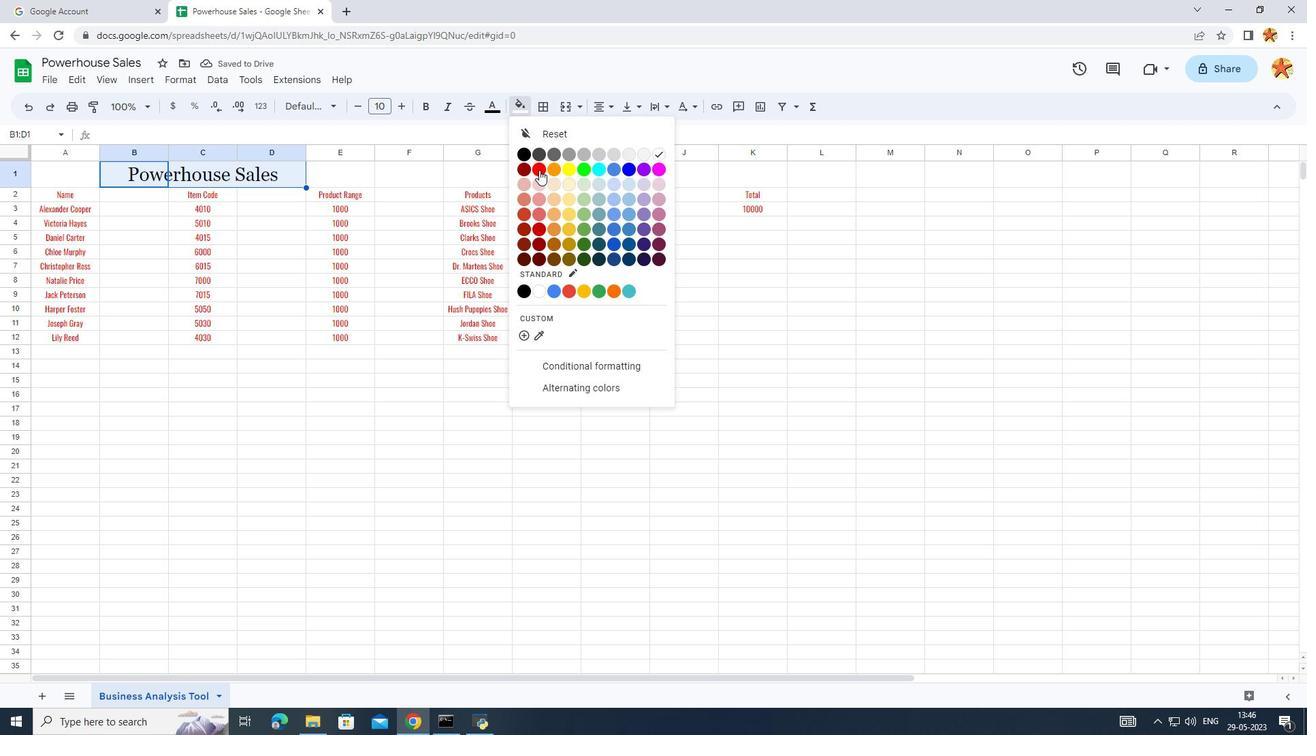 
Action: Mouse moved to (398, 466)
Screenshot: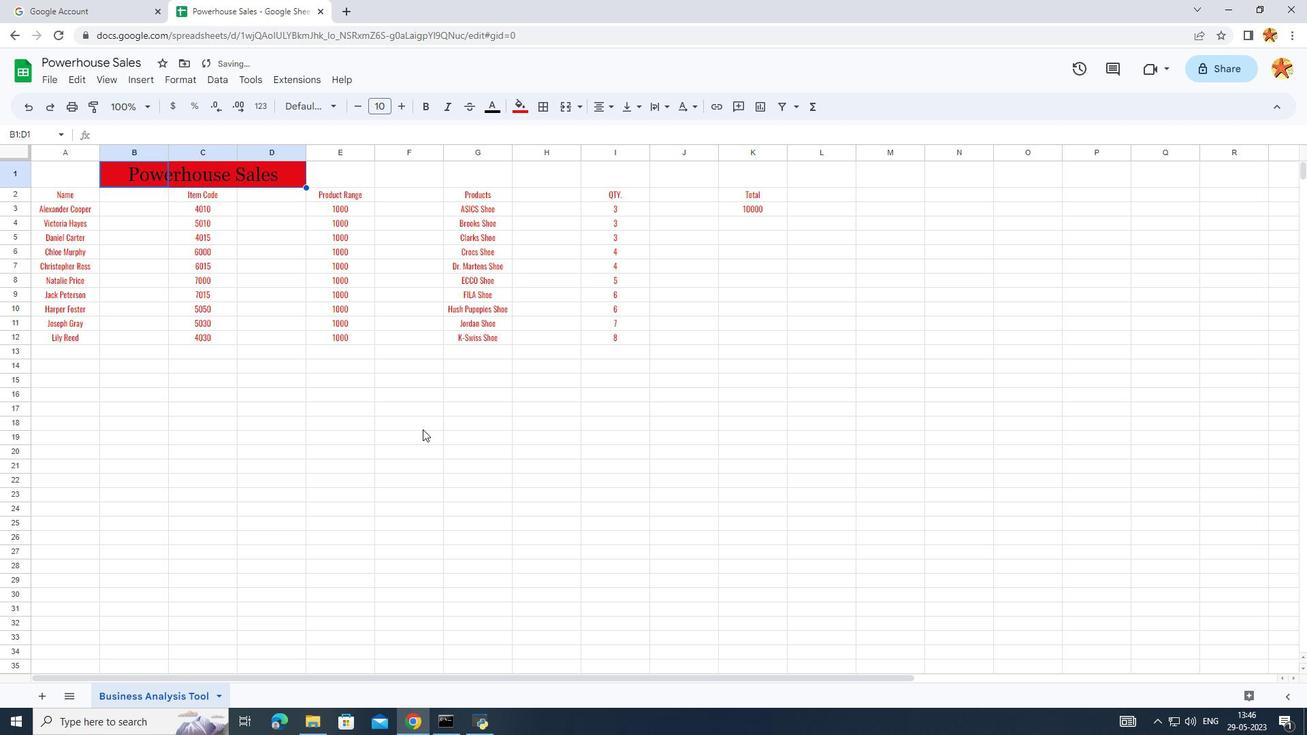 
Action: Mouse pressed left at (398, 466)
Screenshot: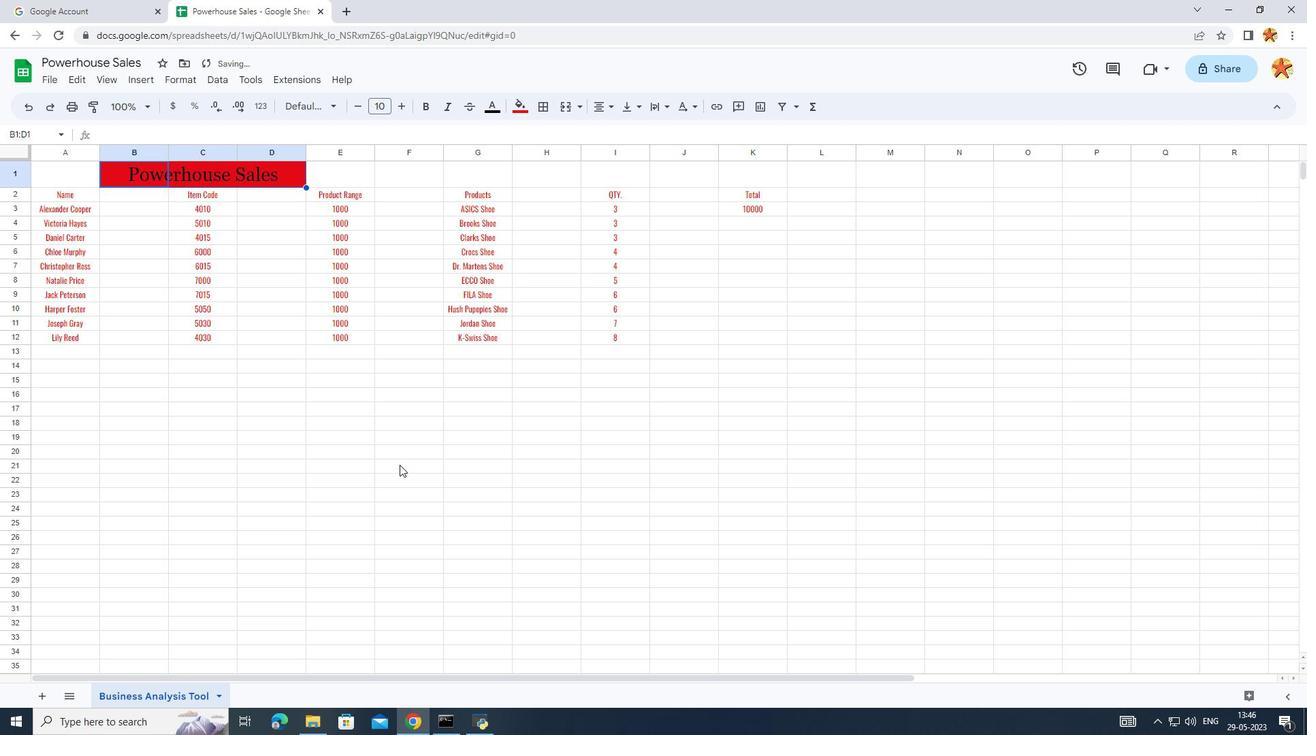 
